 Task: In the Contact  ArianaAllen91@Outlook.com, Create email and send with subject: 'We're Thrilled to Welcome You ', and with mail content 'Hello,_x000D_
Welcome to a new era of excellence. Discover the tools and resources that will redefine your industry and set you on a path to greatness._x000D_
Thanks & Regards', attach the document: Project_plan.docx and insert image: visitingcard.jpg. Below Thanks & Regards, write snapchat and insert the URL: 'www.snapchat.com'. Mark checkbox to create task to follow up : In 2 weeks. Logged in from softage.1@softage.net
Action: Mouse moved to (111, 71)
Screenshot: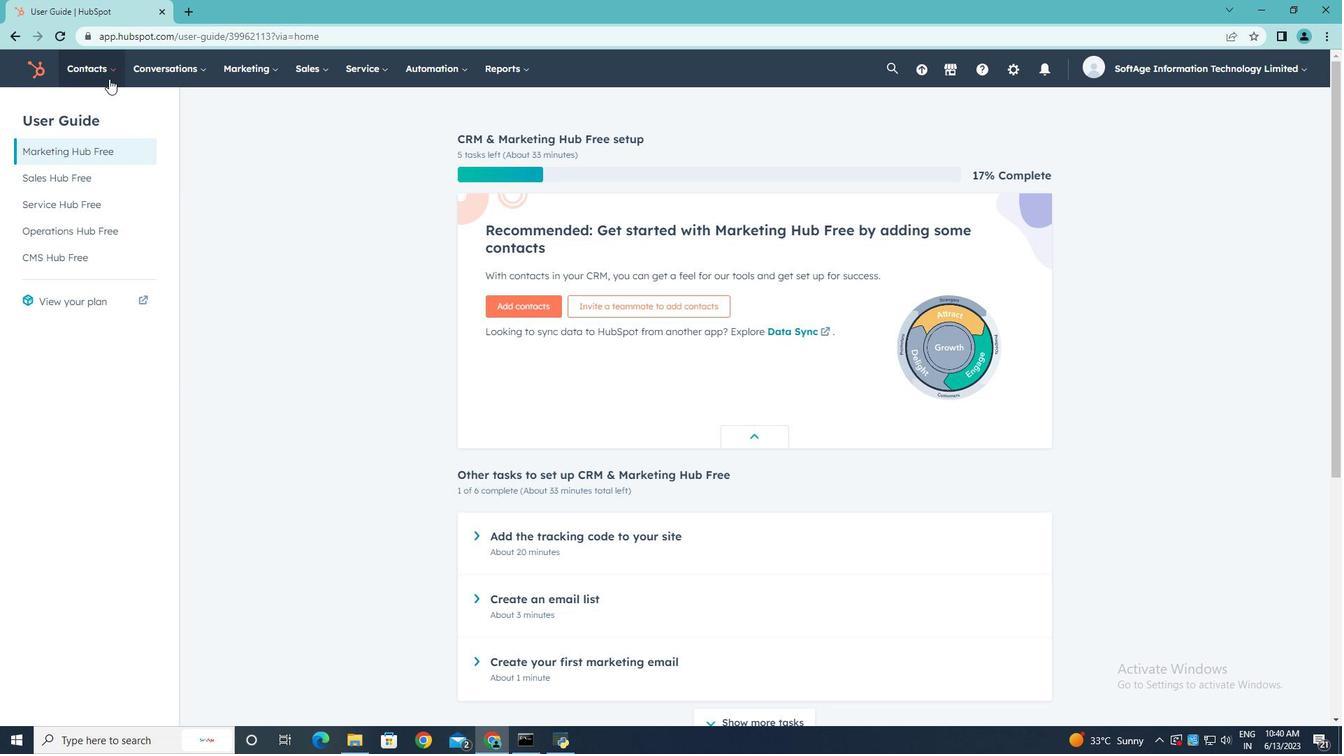 
Action: Mouse pressed left at (111, 71)
Screenshot: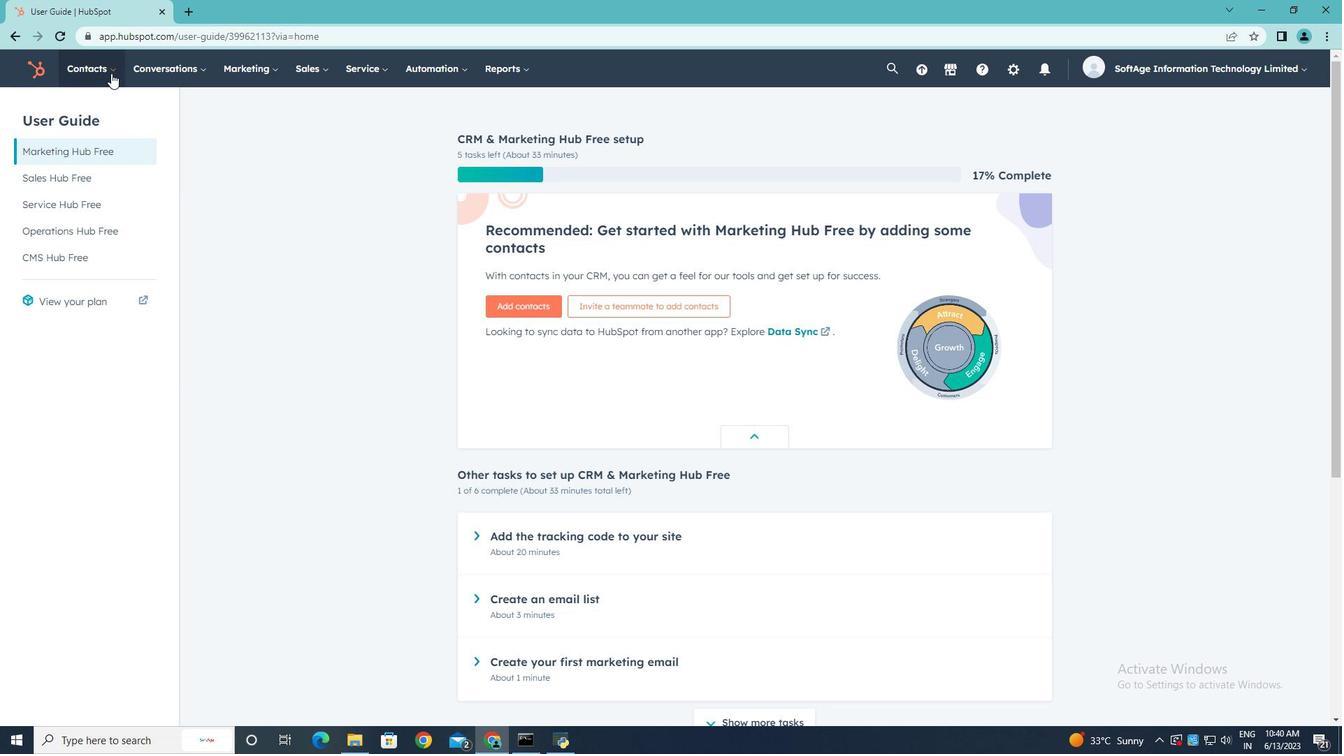 
Action: Mouse moved to (103, 106)
Screenshot: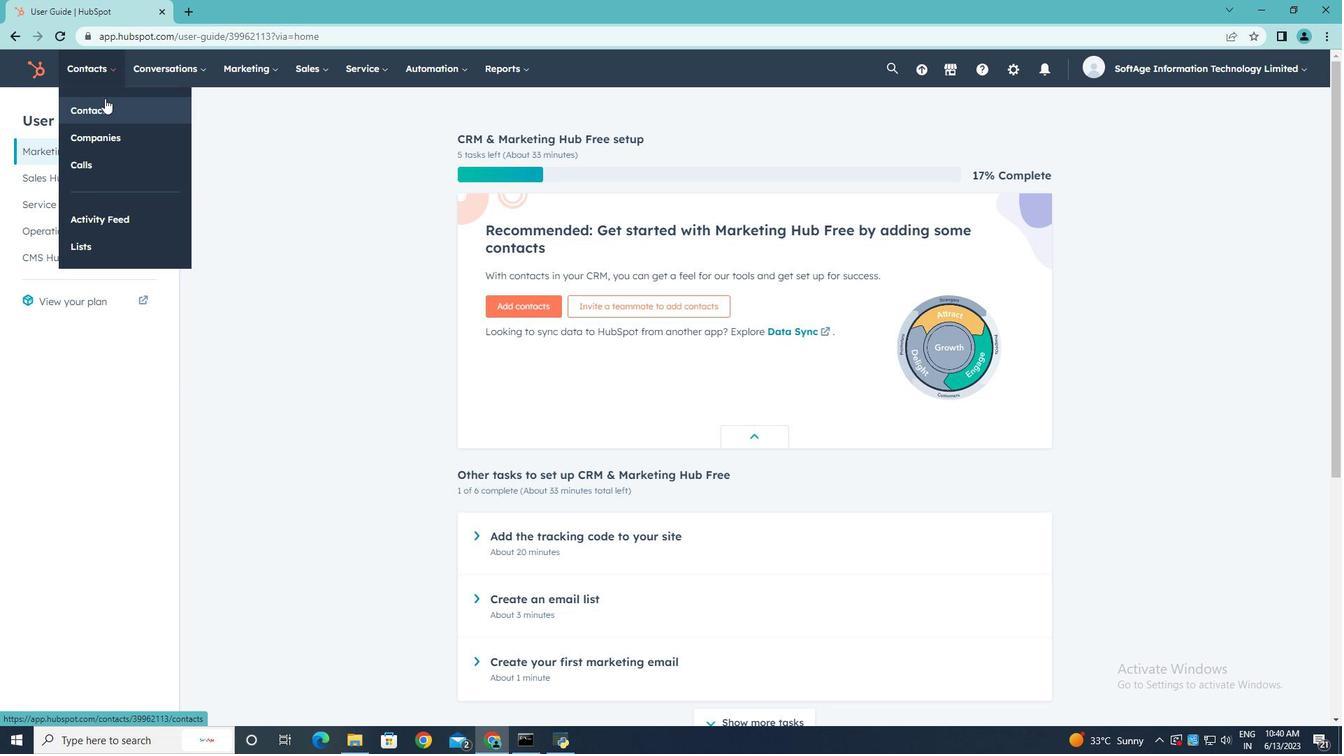 
Action: Mouse pressed left at (103, 106)
Screenshot: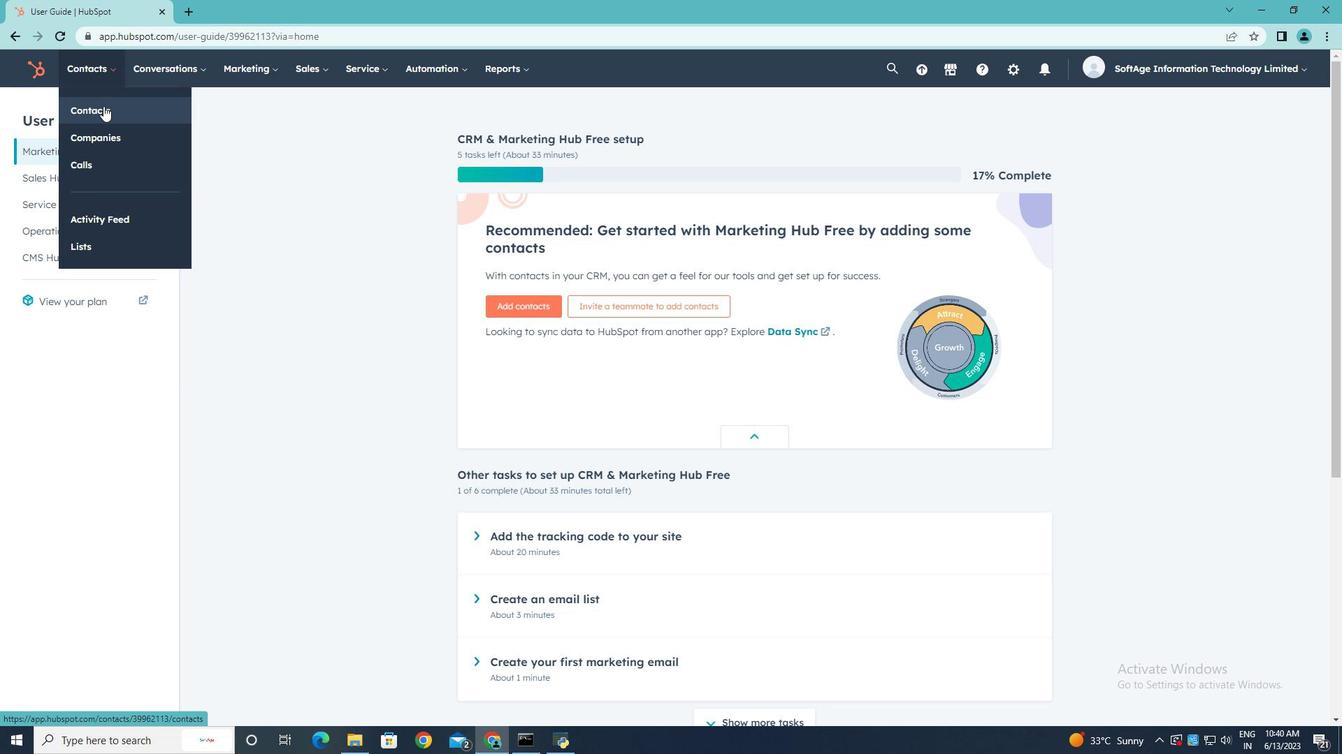 
Action: Mouse moved to (90, 225)
Screenshot: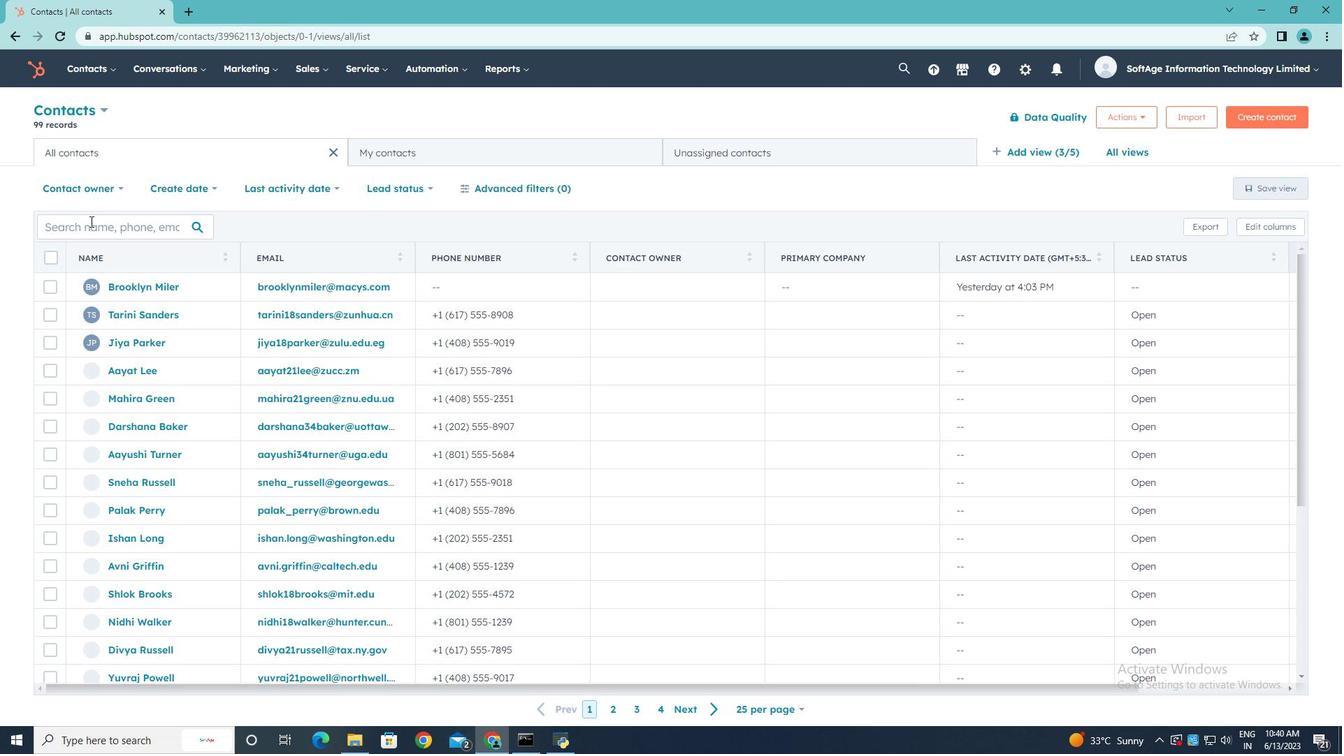 
Action: Mouse pressed left at (90, 225)
Screenshot: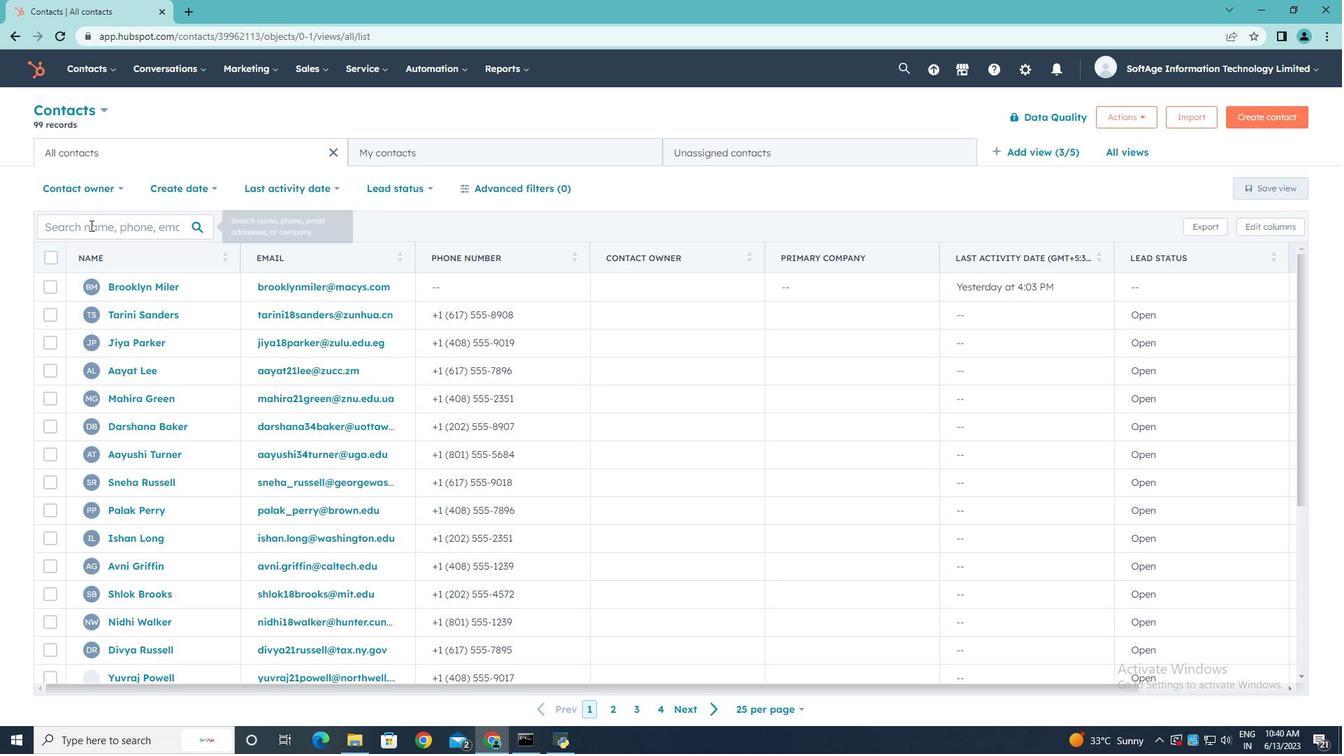 
Action: Key pressed <Key.shift>Ariana<Key.shift>Allen91<Key.shift>@<Key.shift>Outllok<Key.backspace>ok.com
Screenshot: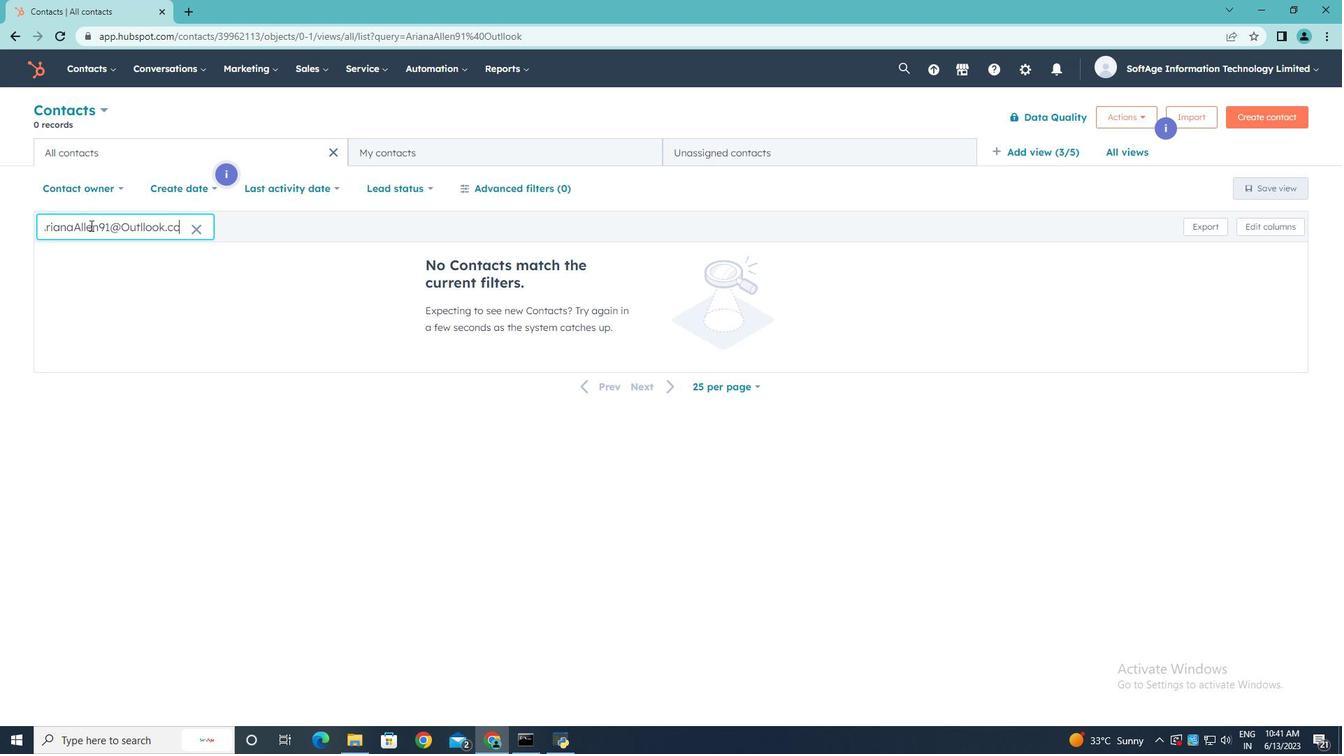 
Action: Mouse moved to (143, 206)
Screenshot: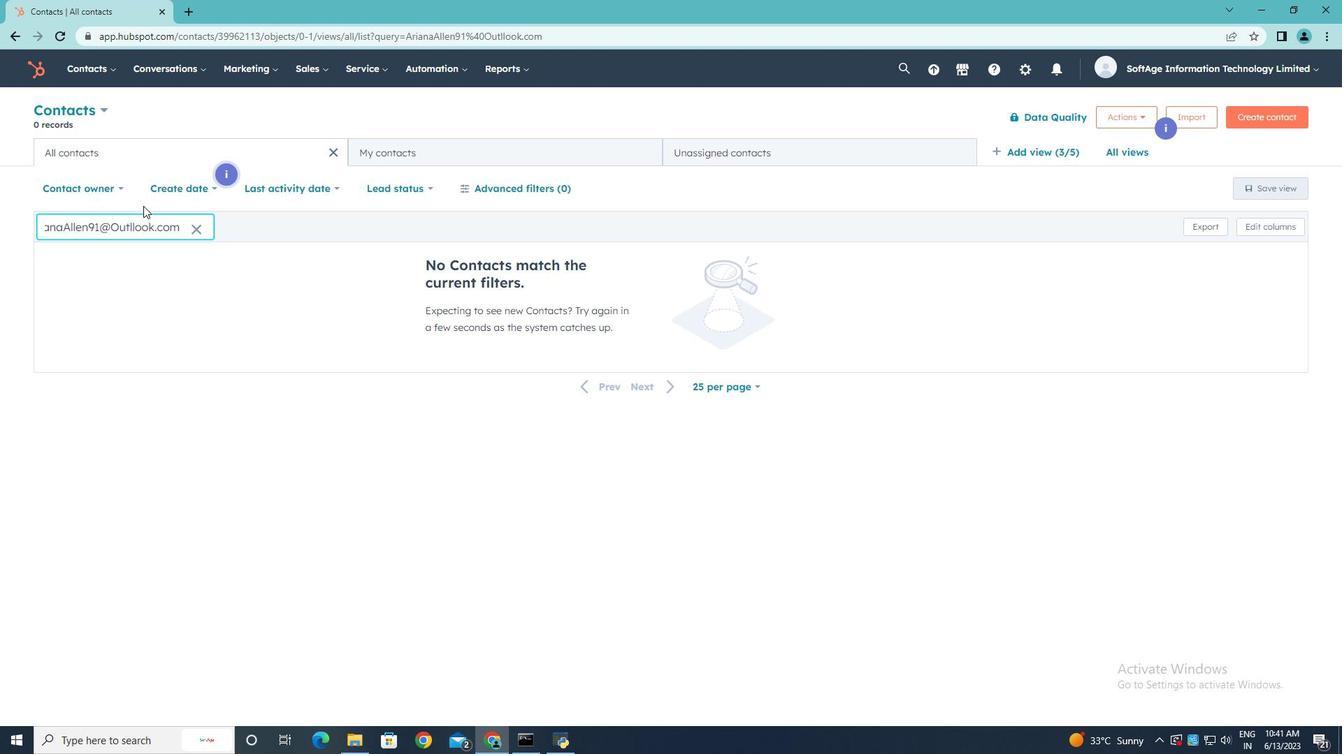 
Action: Key pressed <Key.backspace><Key.backspace><Key.backspace><Key.backspace><Key.backspace><Key.backspace><Key.backspace><Key.backspace>ook.com
Screenshot: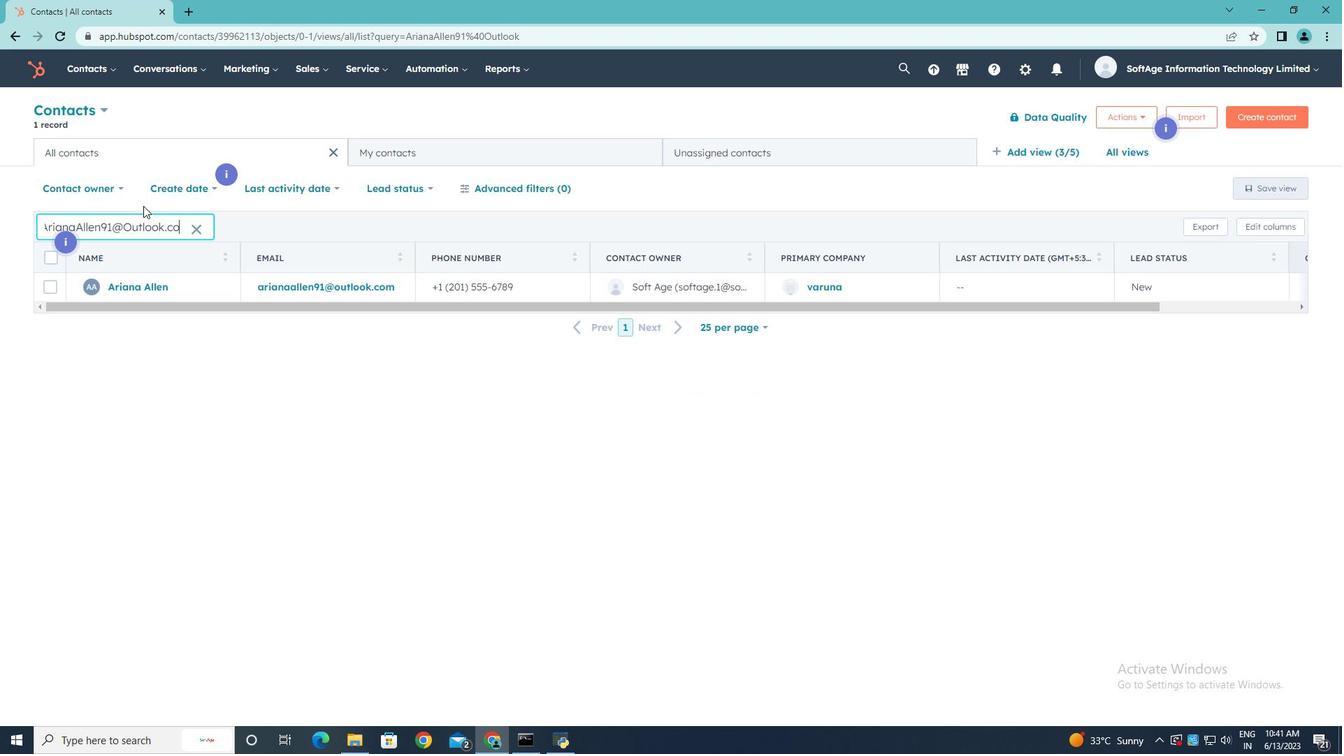 
Action: Mouse moved to (132, 289)
Screenshot: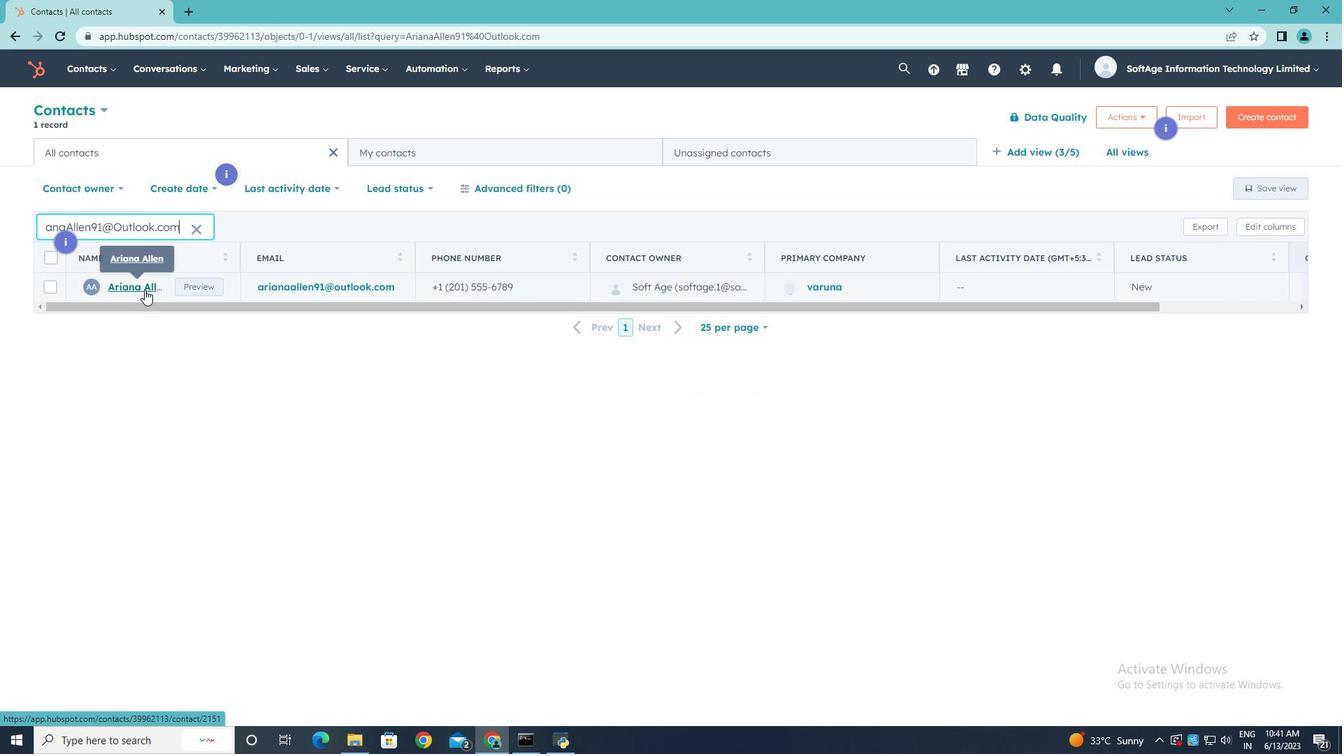 
Action: Mouse pressed left at (132, 289)
Screenshot: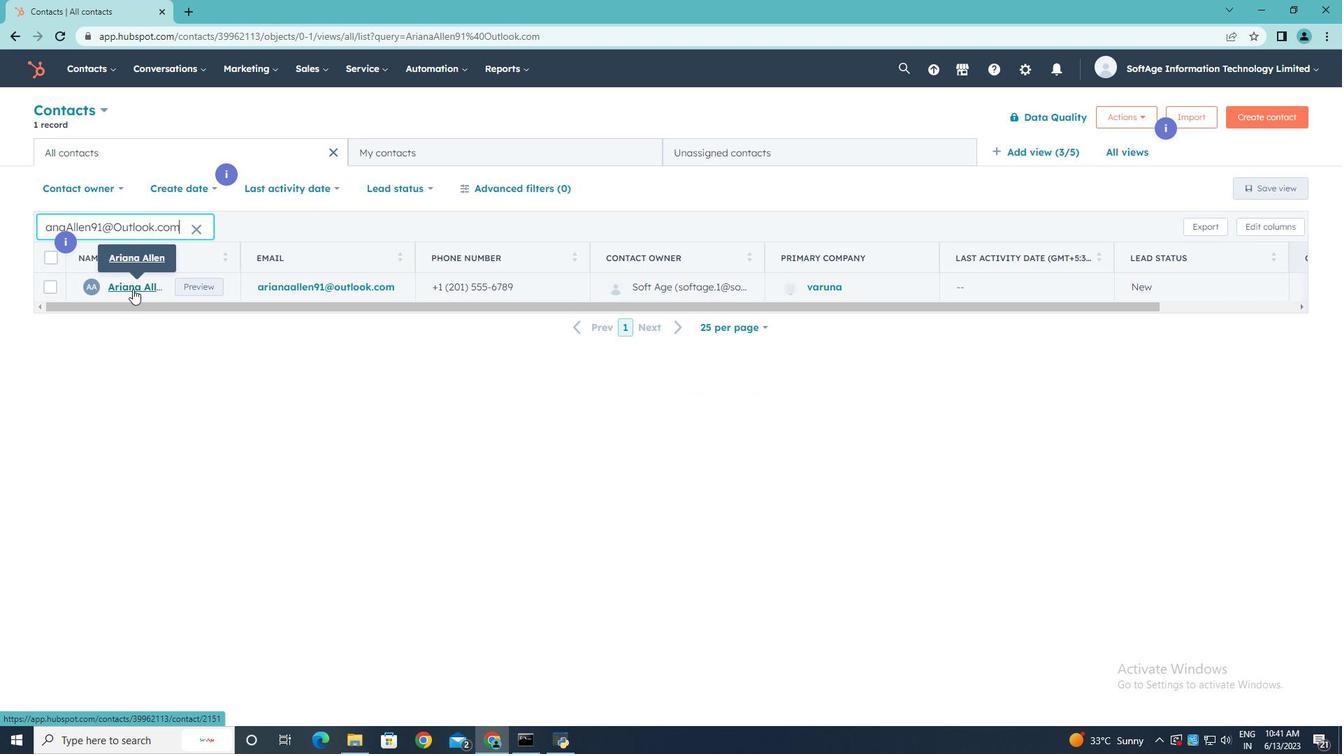 
Action: Mouse pressed left at (132, 289)
Screenshot: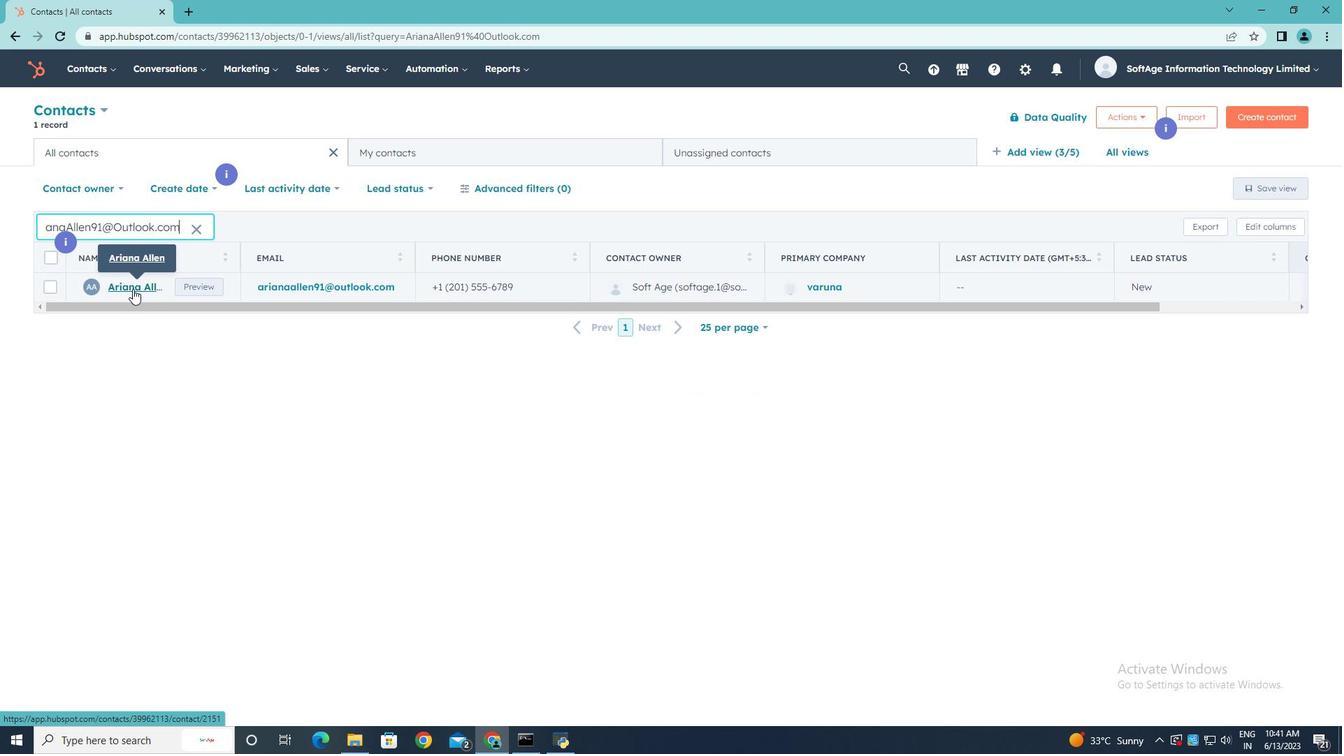 
Action: Mouse moved to (96, 234)
Screenshot: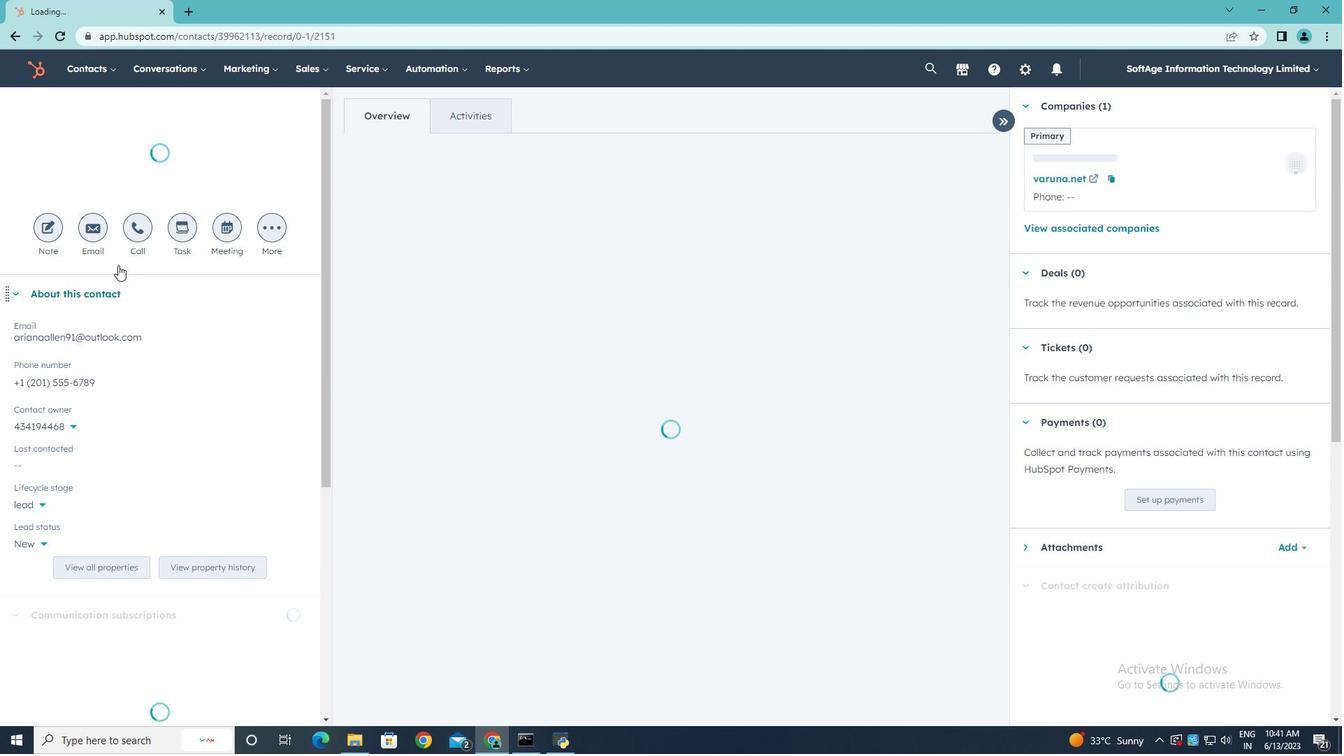 
Action: Mouse pressed left at (96, 234)
Screenshot: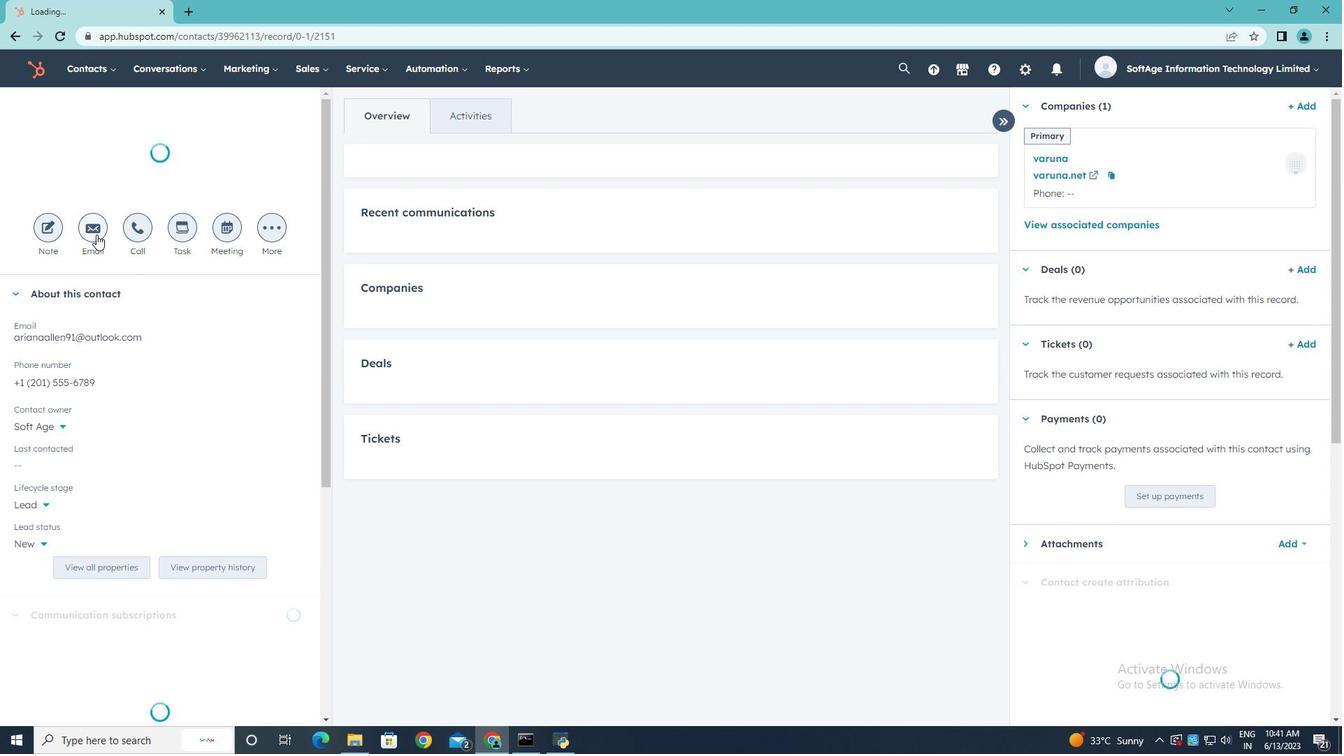 
Action: Mouse moved to (397, 308)
Screenshot: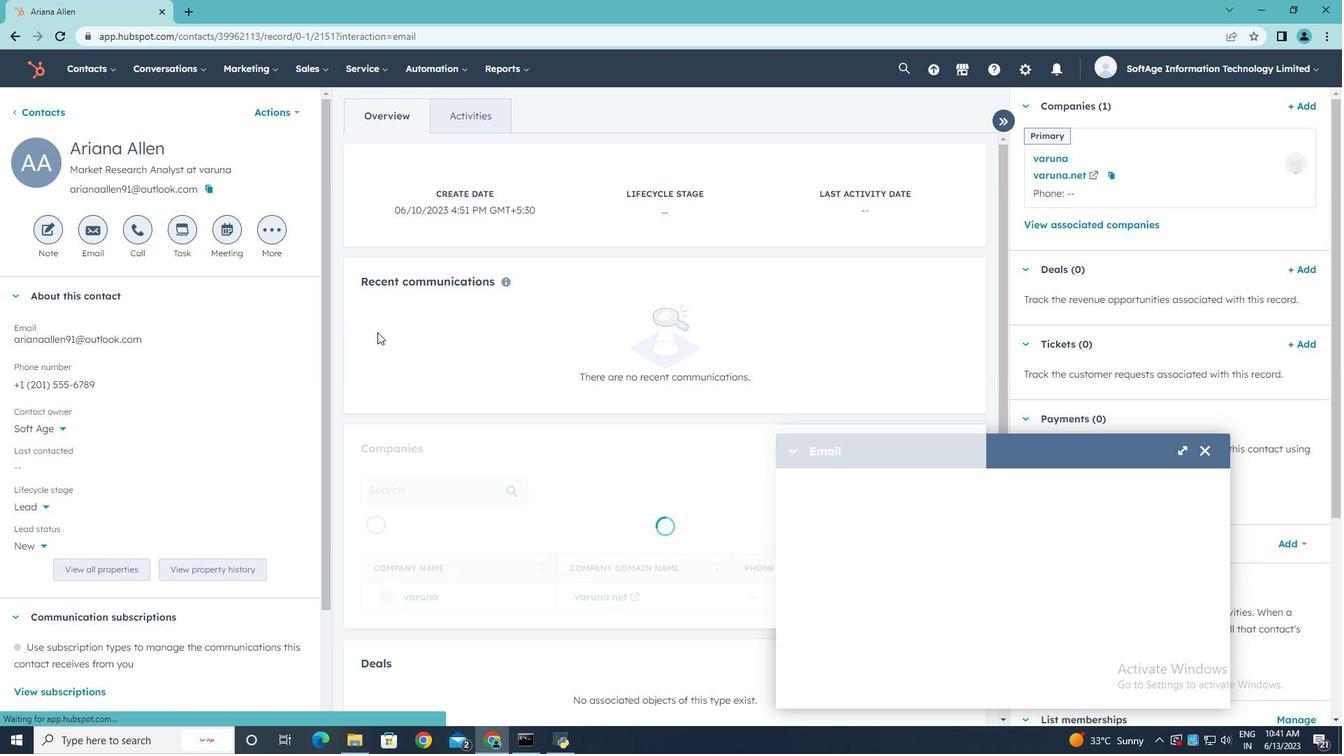 
Action: Key pressed <Key.shift>We're<Key.space><Key.shift><Key.shift><Key.shift><Key.shift><Key.shift><Key.shift><Key.shift><Key.shift><Key.shift><Key.shift><Key.shift><Key.shift>Thrilled<Key.space>to<Key.space><Key.shift>Welcome<Key.space><Key.shift><Key.shift>You
Screenshot: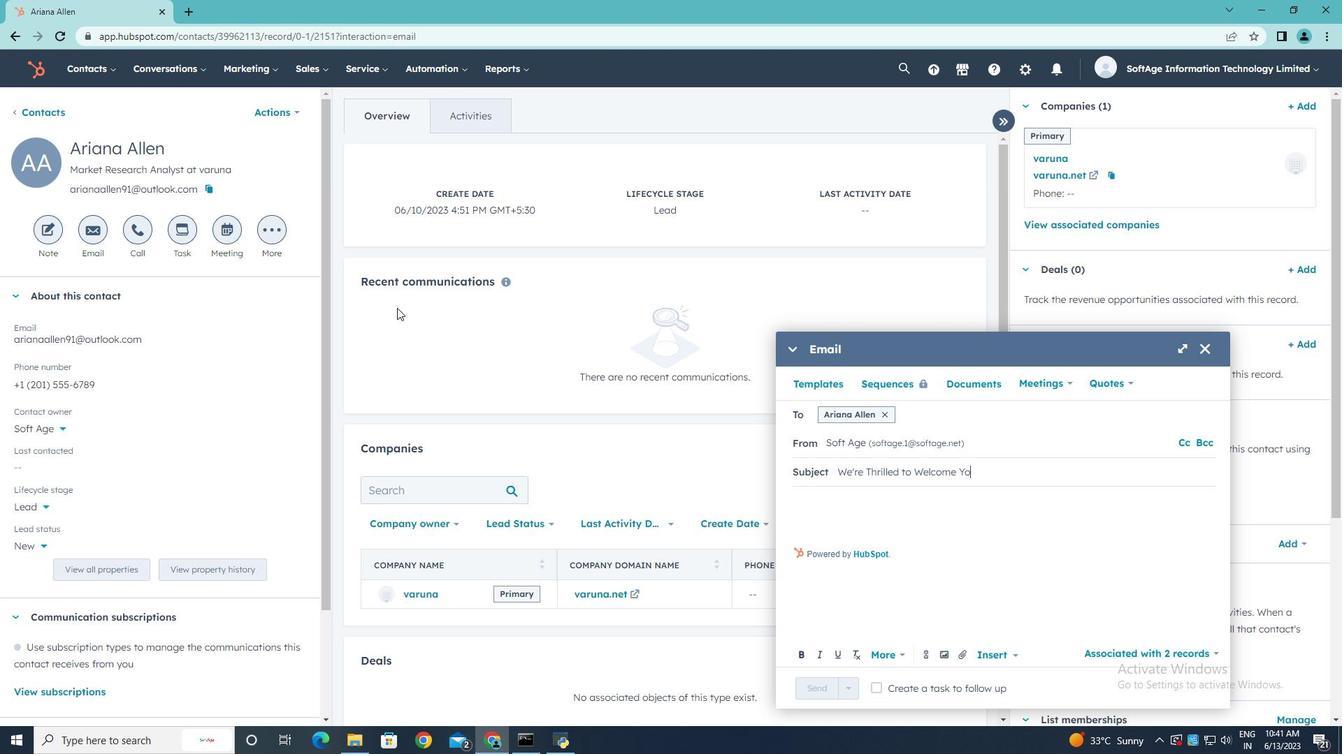 
Action: Mouse moved to (801, 503)
Screenshot: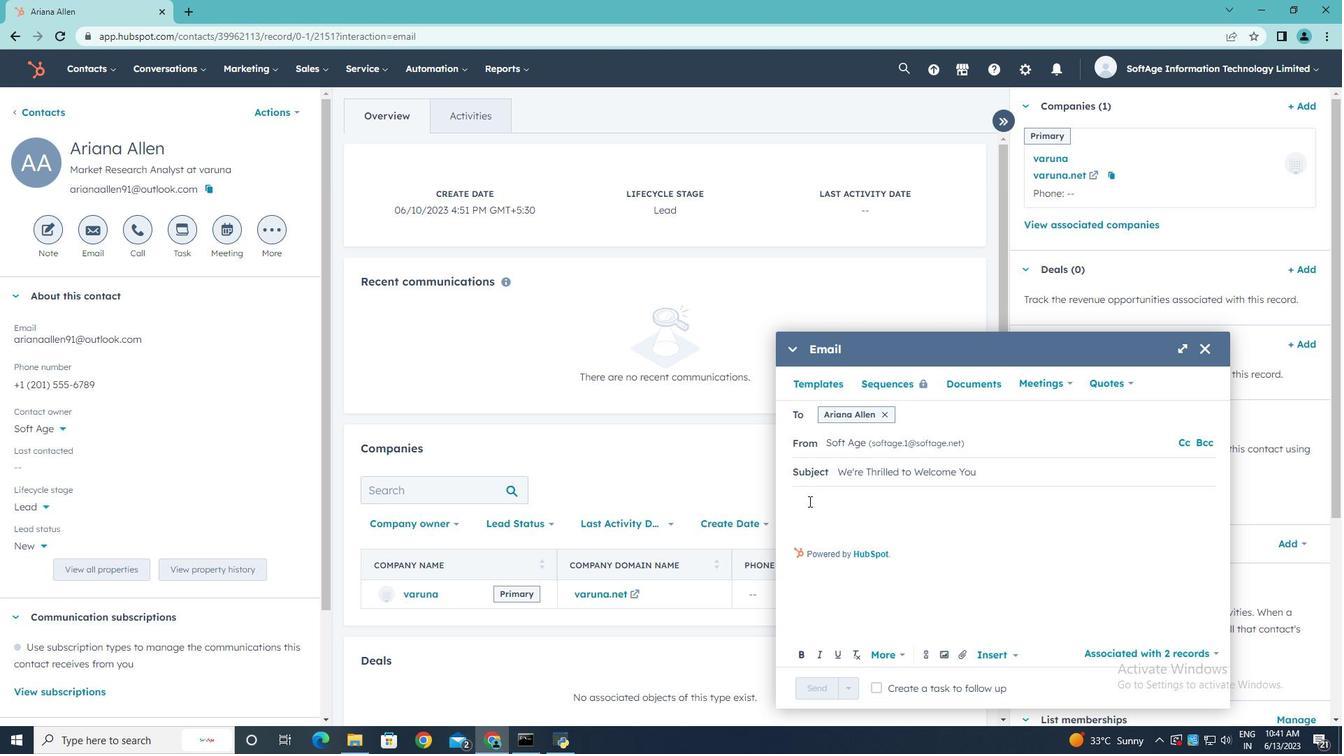 
Action: Mouse pressed left at (801, 503)
Screenshot: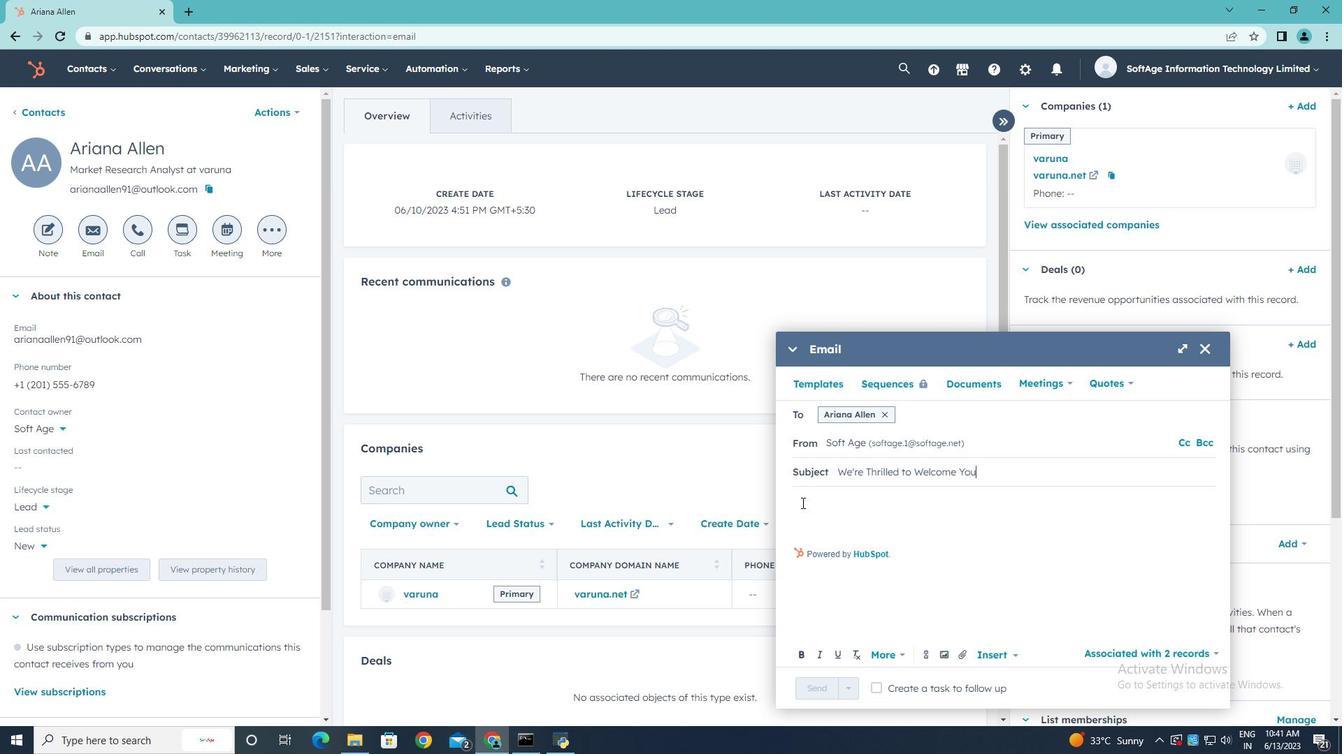 
Action: Mouse moved to (773, 365)
Screenshot: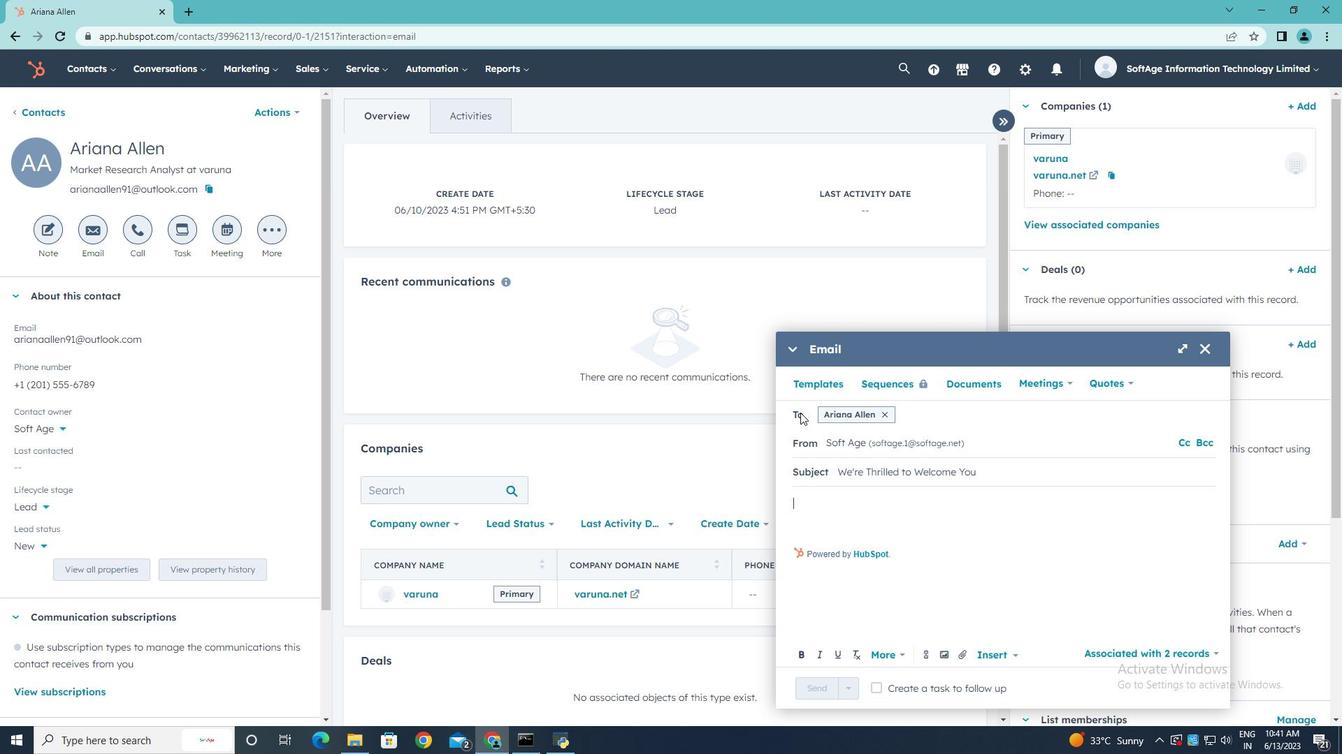 
Action: Key pressed <Key.shift>Hello
Screenshot: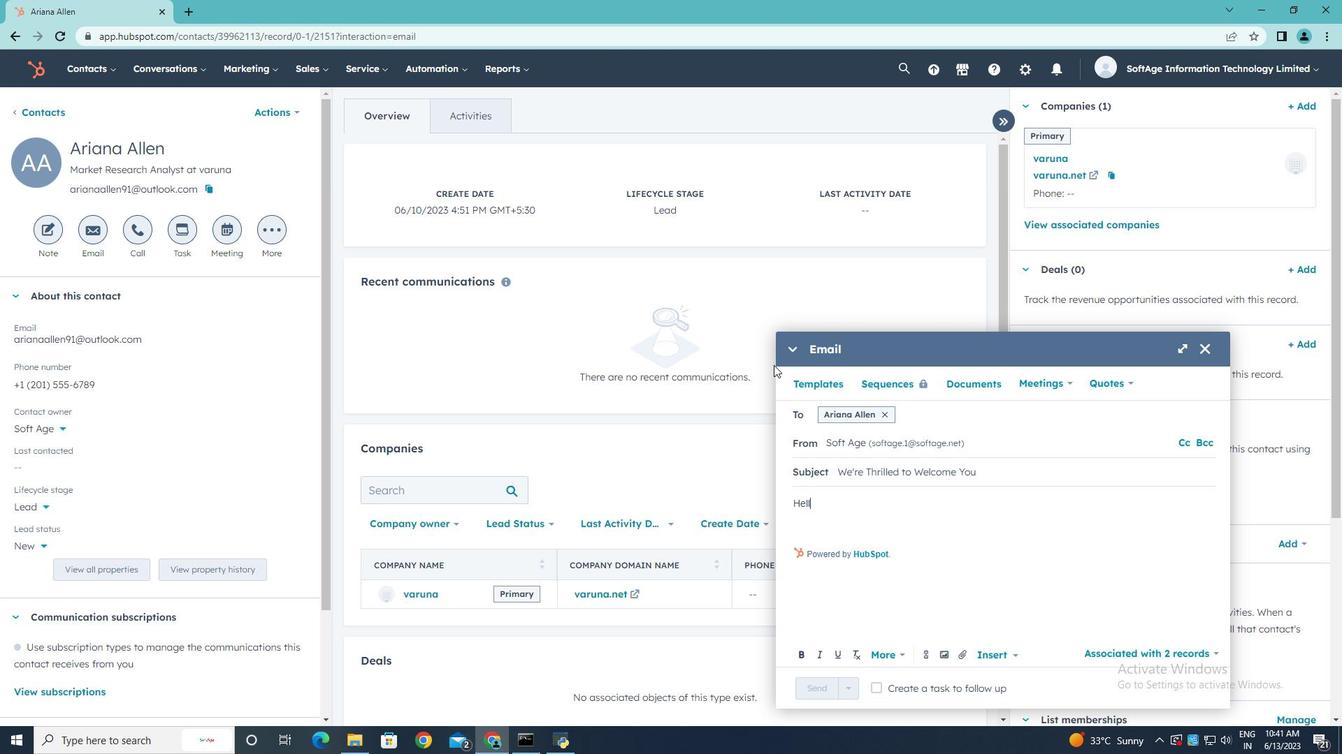 
Action: Mouse moved to (863, 358)
Screenshot: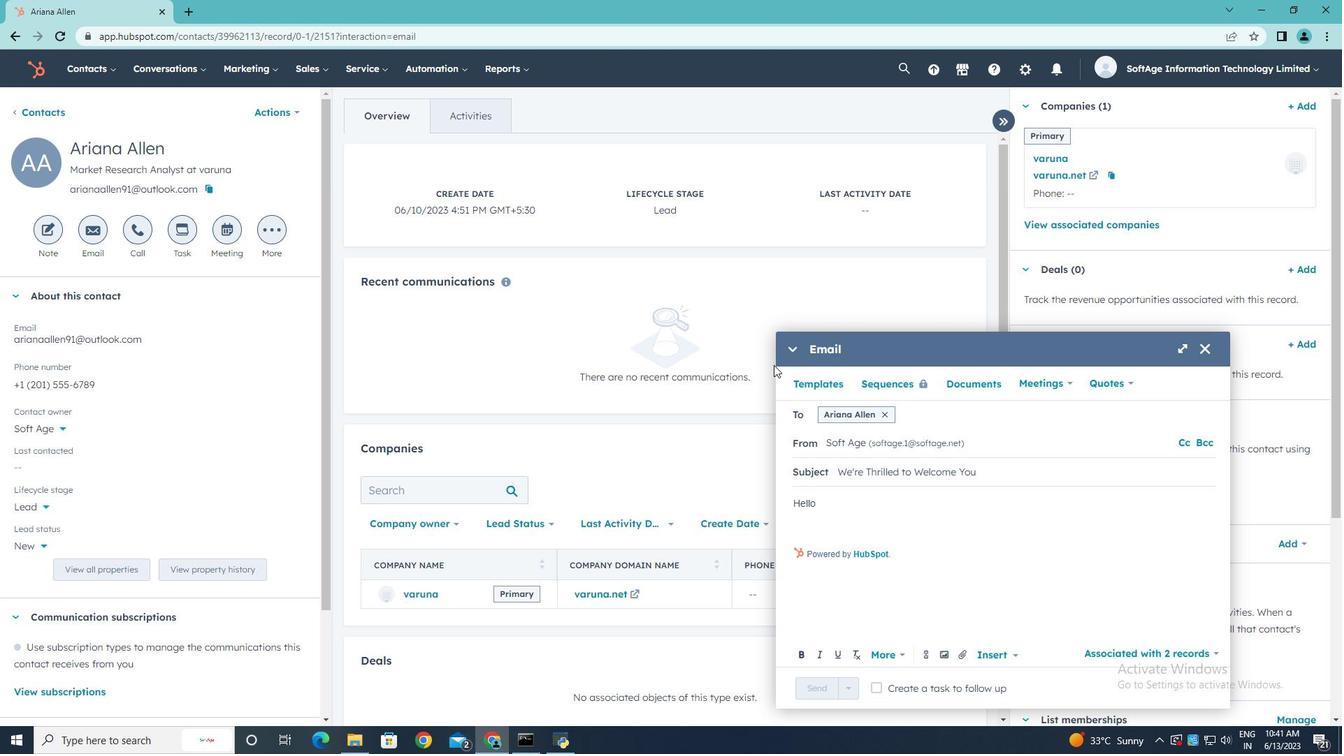 
Action: Key pressed ,
Screenshot: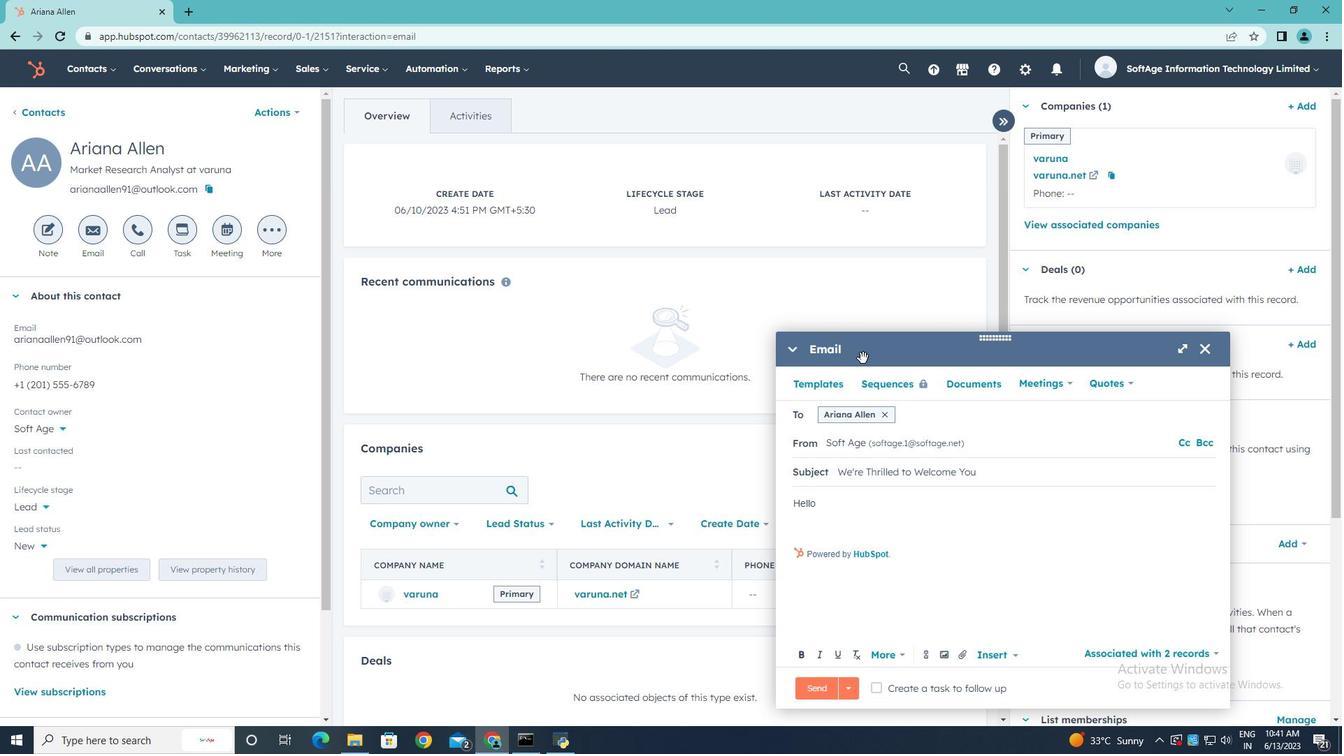 
Action: Mouse moved to (798, 521)
Screenshot: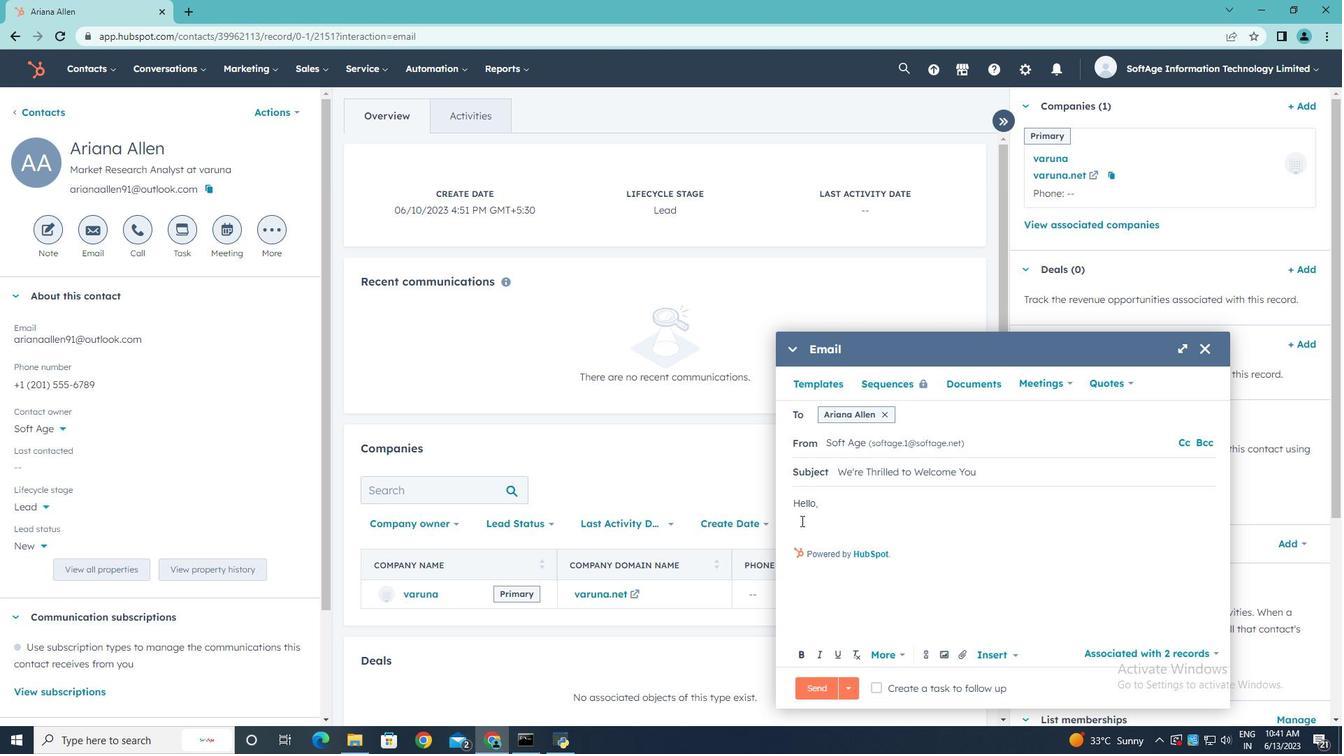 
Action: Mouse pressed left at (798, 521)
Screenshot: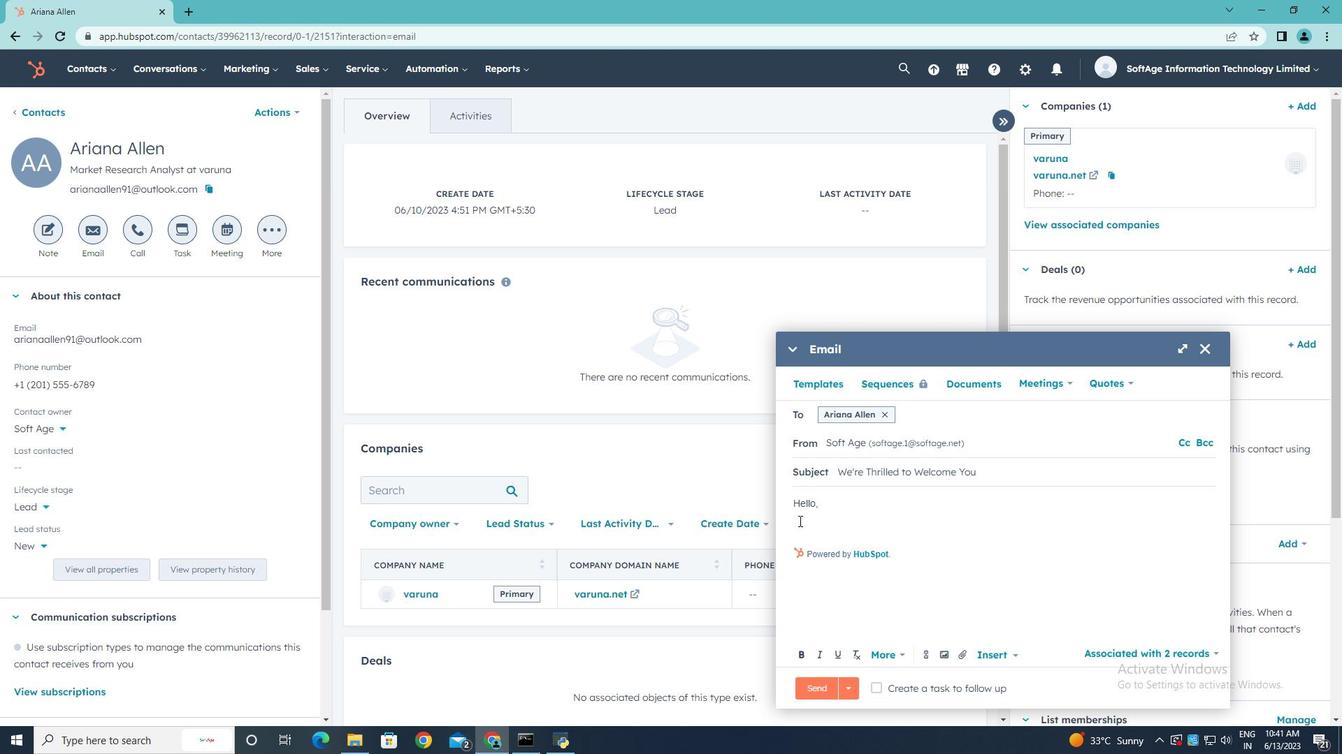 
Action: Mouse moved to (1029, 562)
Screenshot: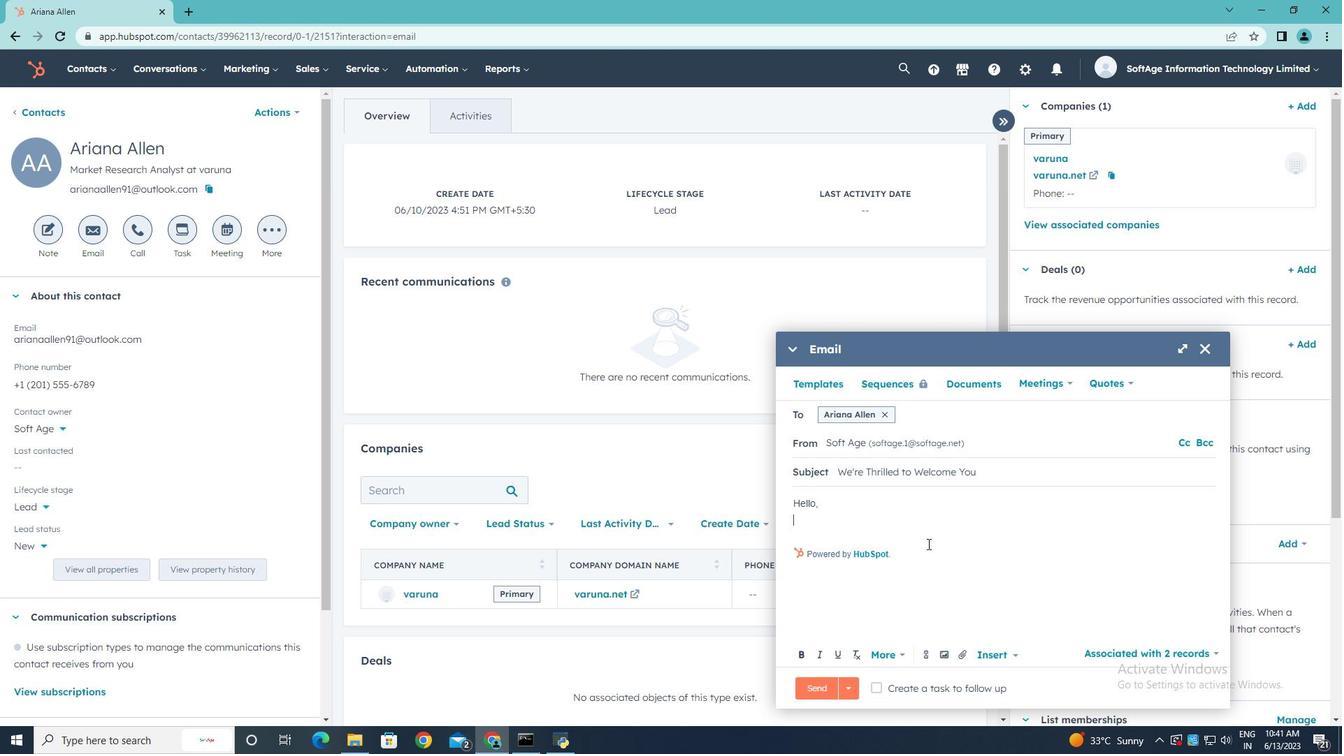 
Action: Key pressed <Key.shift>Welcome<Key.space>to<Key.space>a<Key.space>new<Key.space>ere<Key.space>of<Key.space>excellence.<Key.space><Key.shift>Discover<Key.space>the<Key.space>tools<Key.space>and<Key.space>resources<Key.space>that<Key.space>will<Key.space>redefo<Key.backspace>ine<Key.space>t<Key.backspace>your<Key.space>industry<Key.space>and<Key.space>set<Key.space>yoy<Key.backspace>u<Key.space>on<Key.space>a<Key.space>path<Key.space><Key.shift>to<Key.space>gree<Key.backspace><Key.backspace>eatness.
Screenshot: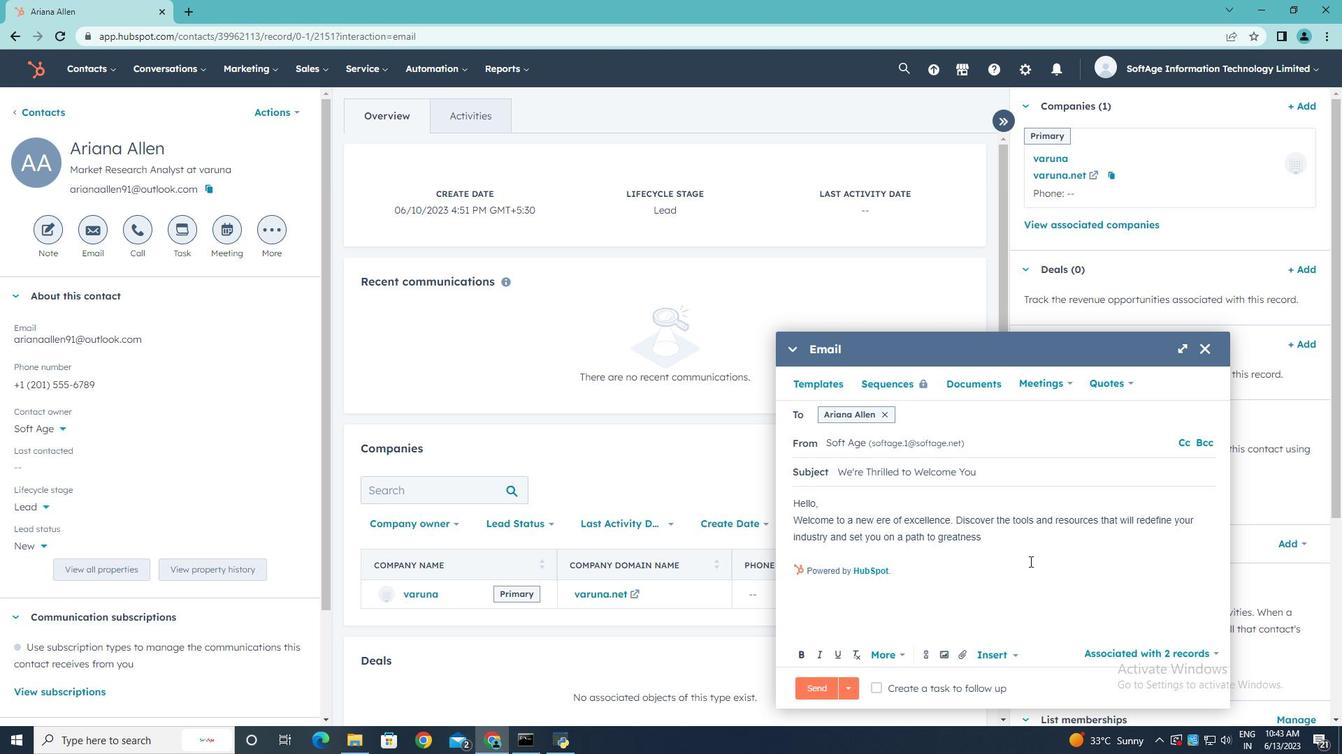 
Action: Mouse moved to (798, 557)
Screenshot: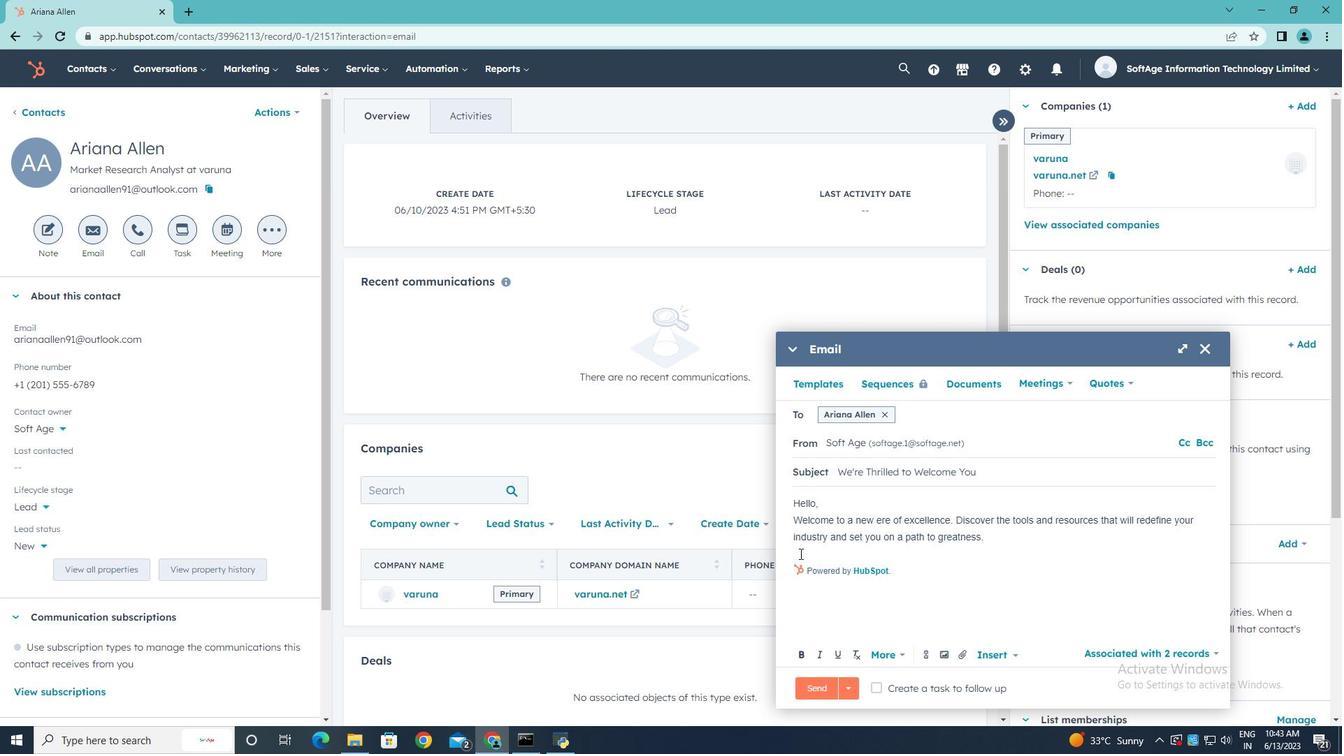 
Action: Mouse pressed left at (798, 557)
Screenshot: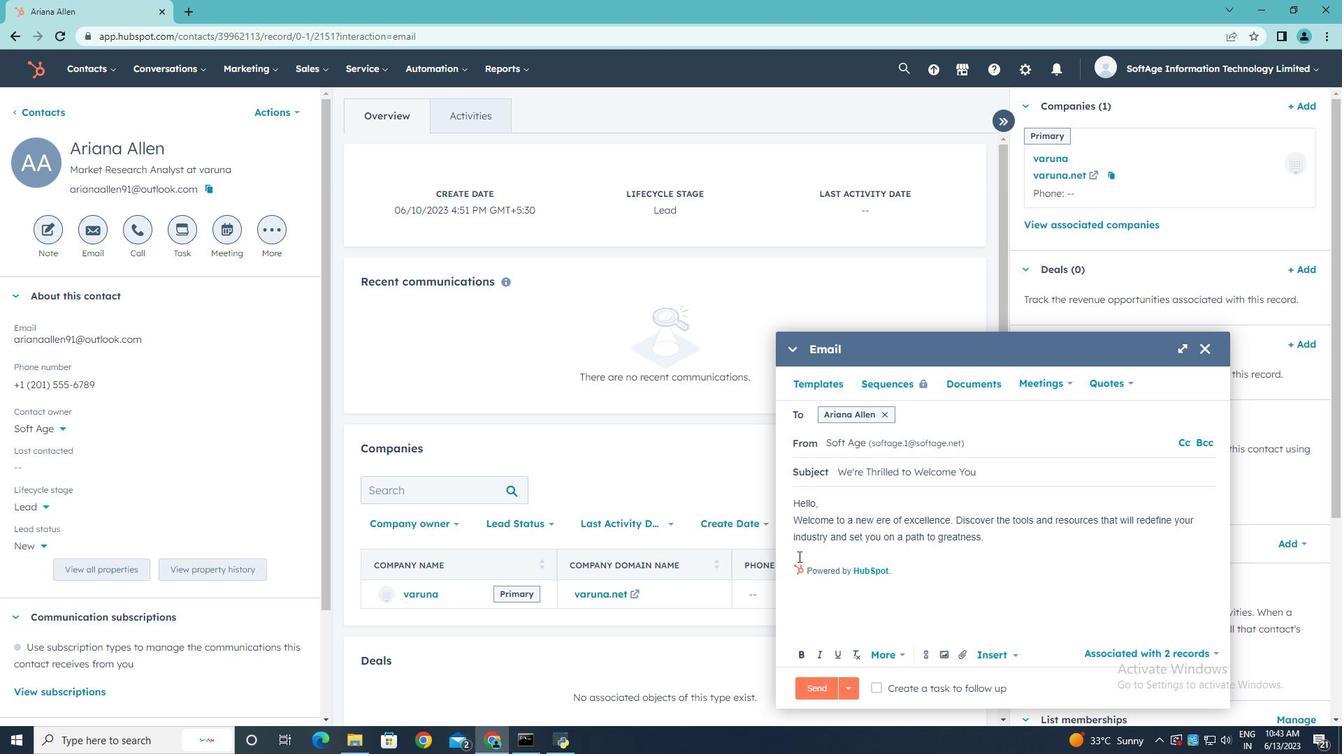 
Action: Key pressed <Key.enter><Key.shift>Thanks<Key.space><Key.shift><Key.shift><Key.shift><Key.shift><Key.shift><Key.shift><Key.shift><Key.shift><Key.shift><Key.shift><Key.shift><Key.shift><Key.shift><Key.shift><Key.shift><Key.shift><Key.shift><Key.shift><Key.shift><Key.shift><Key.shift><Key.shift><Key.shift><Key.shift><Key.shift><Key.shift><Key.shift><Key.shift><Key.shift><Key.shift><Key.shift><Key.shift><Key.shift>&<Key.space><Key.shift><Key.shift><Key.shift><Key.shift><Key.shift><Key.shift><Key.shift><Key.shift><Key.shift><Key.shift><Key.shift><Key.shift><Key.shift><Key.shift>Regards,
Screenshot: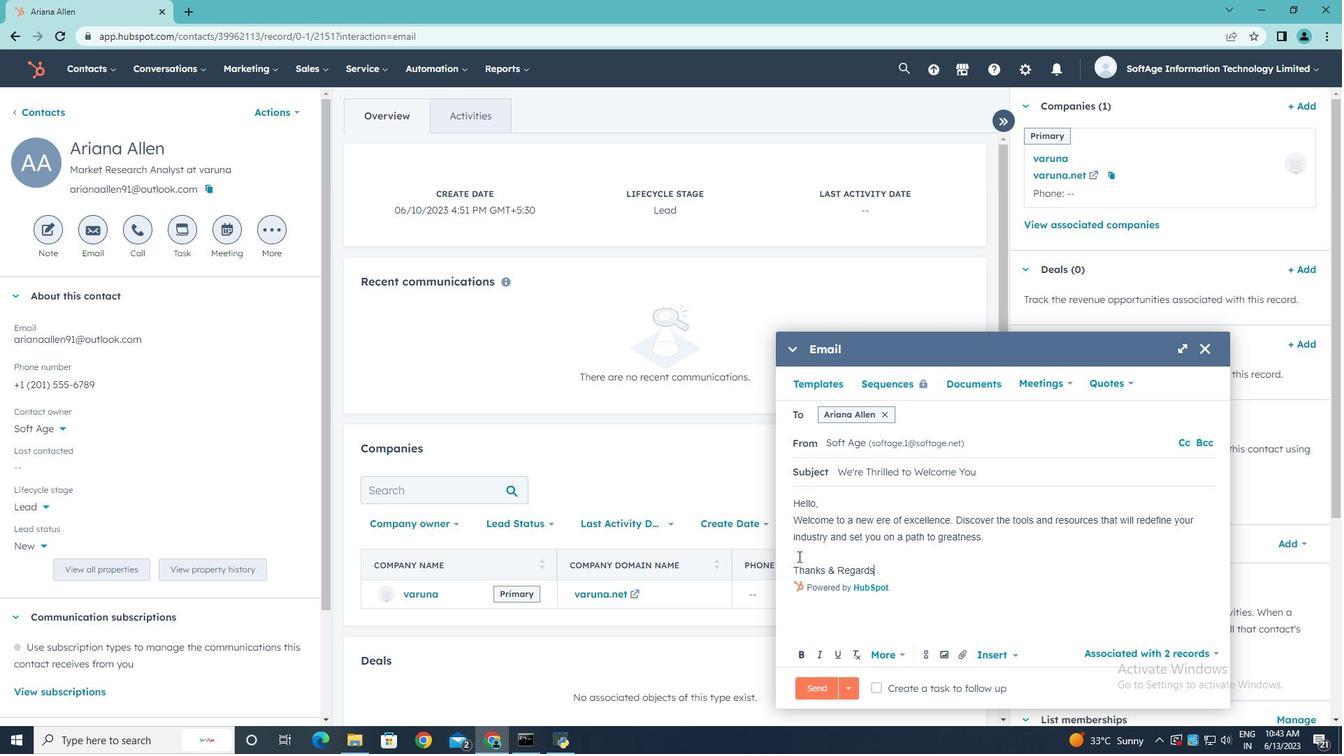 
Action: Mouse moved to (959, 652)
Screenshot: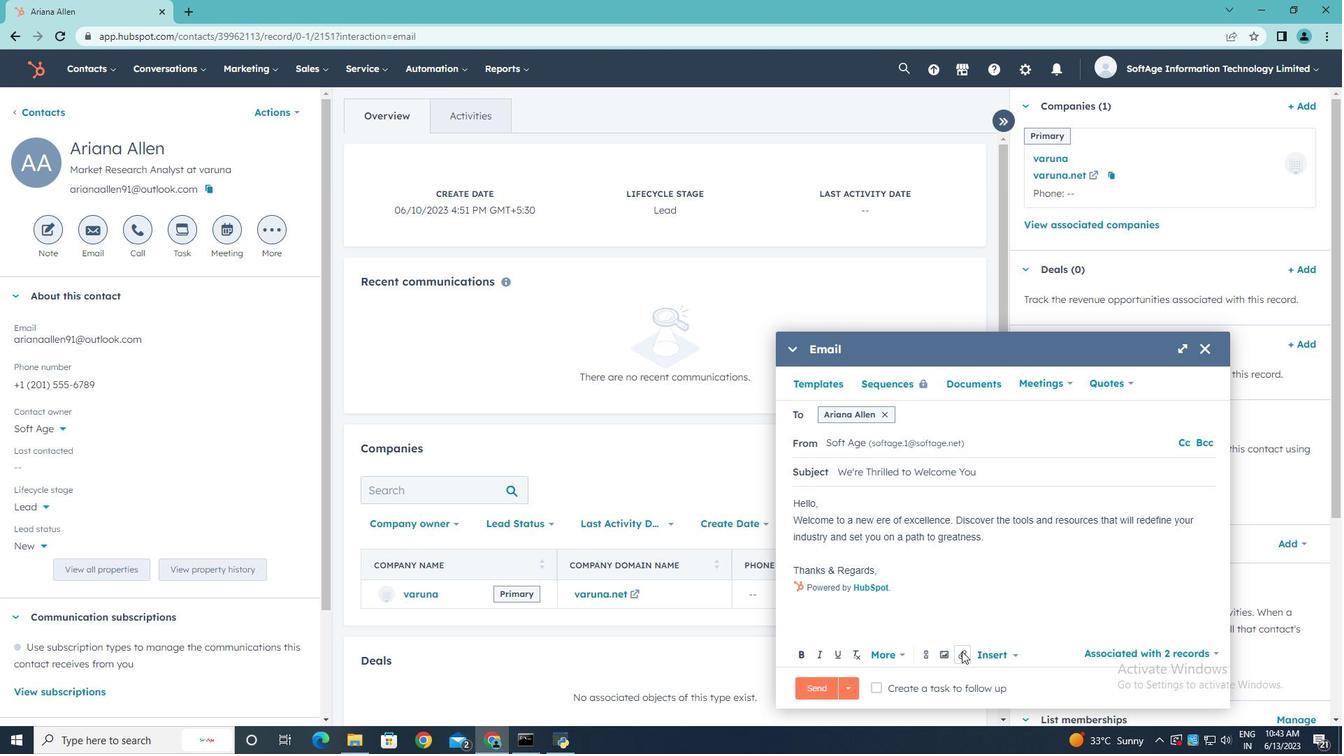 
Action: Mouse pressed left at (959, 652)
Screenshot: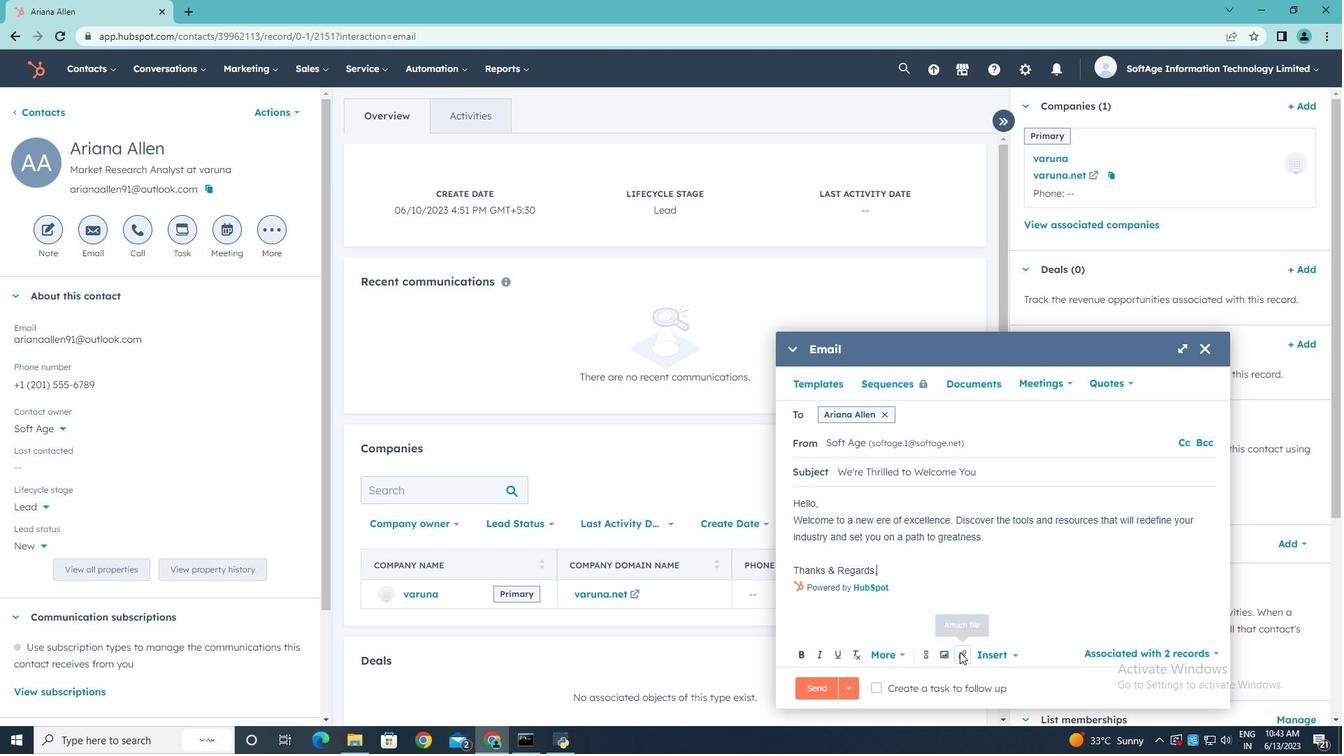 
Action: Mouse moved to (984, 619)
Screenshot: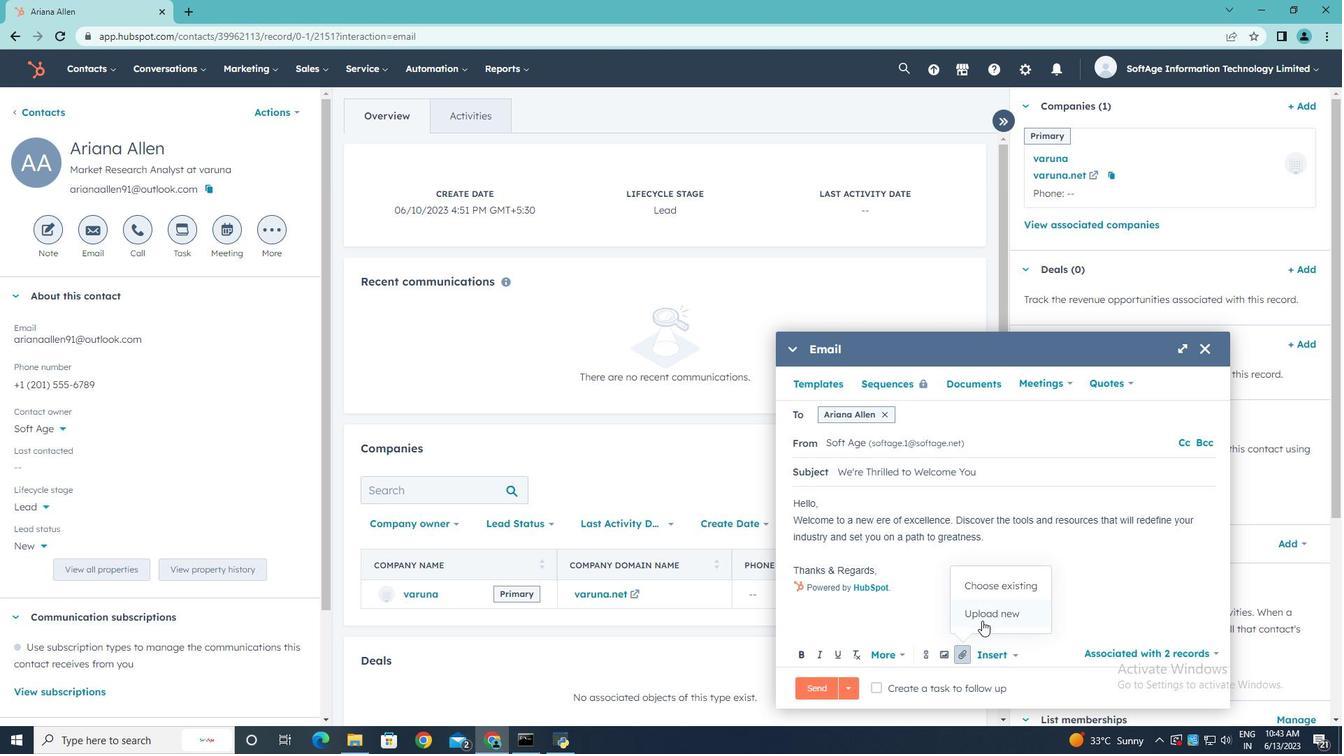 
Action: Mouse pressed left at (984, 619)
Screenshot: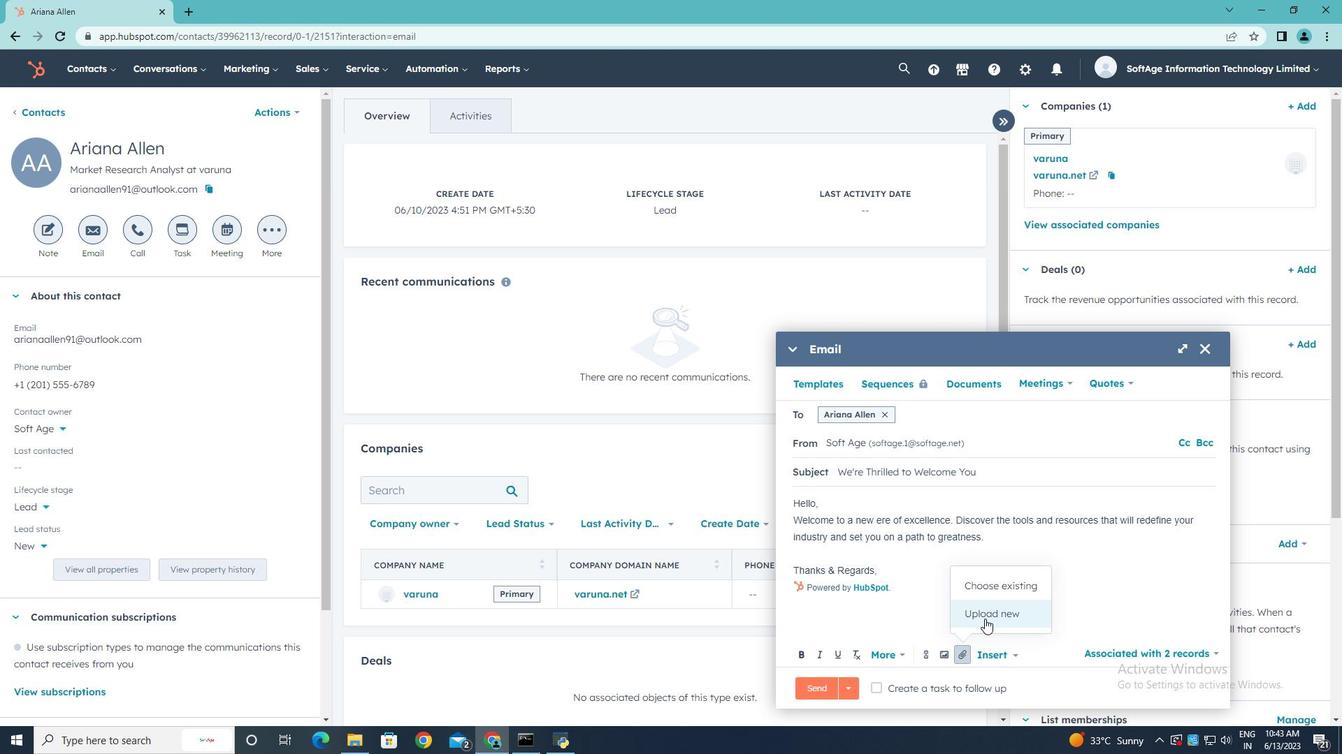 
Action: Mouse moved to (256, 139)
Screenshot: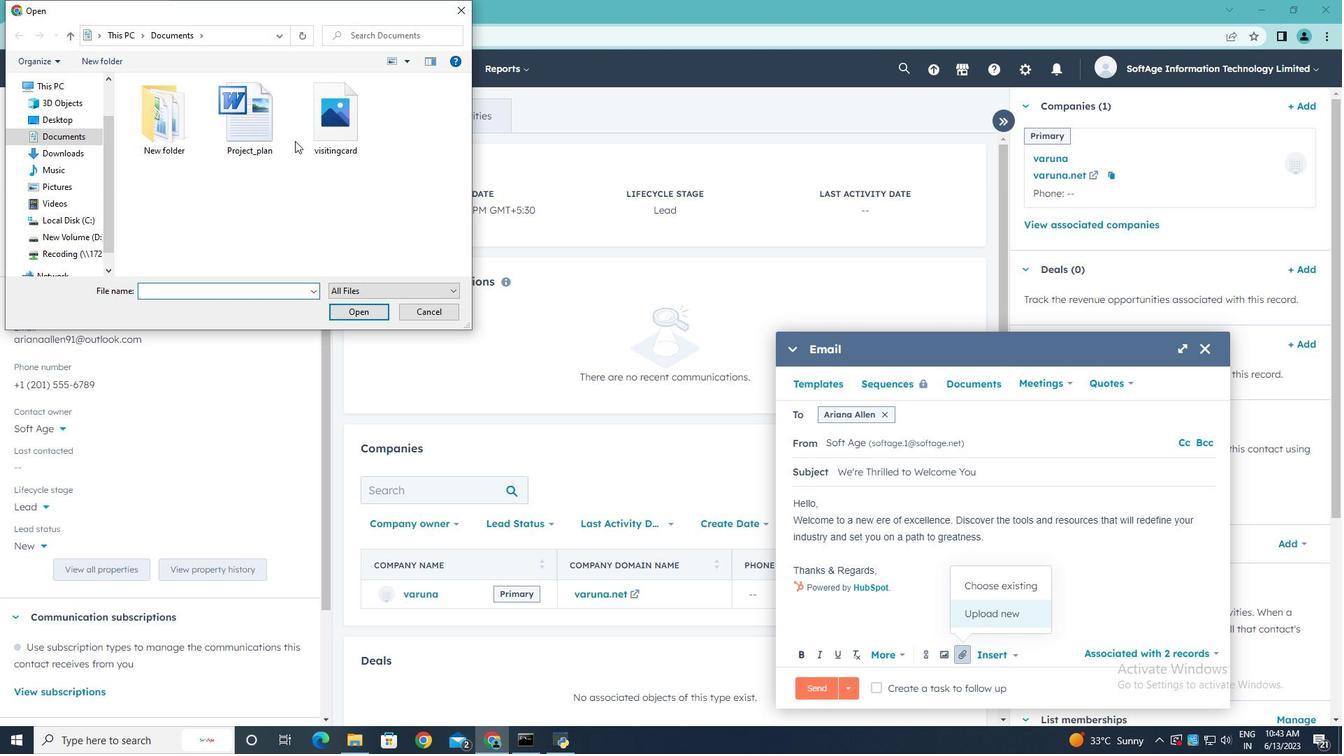 
Action: Mouse pressed left at (256, 139)
Screenshot: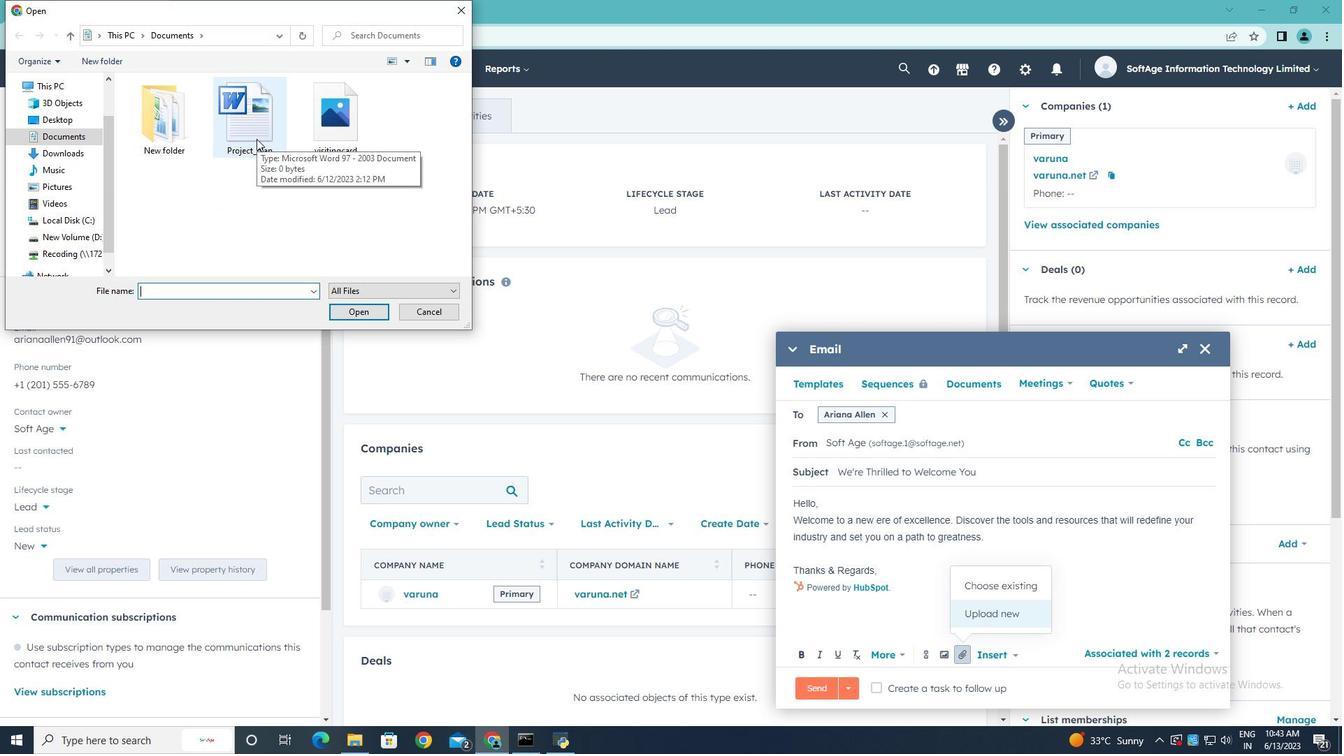 
Action: Mouse moved to (363, 310)
Screenshot: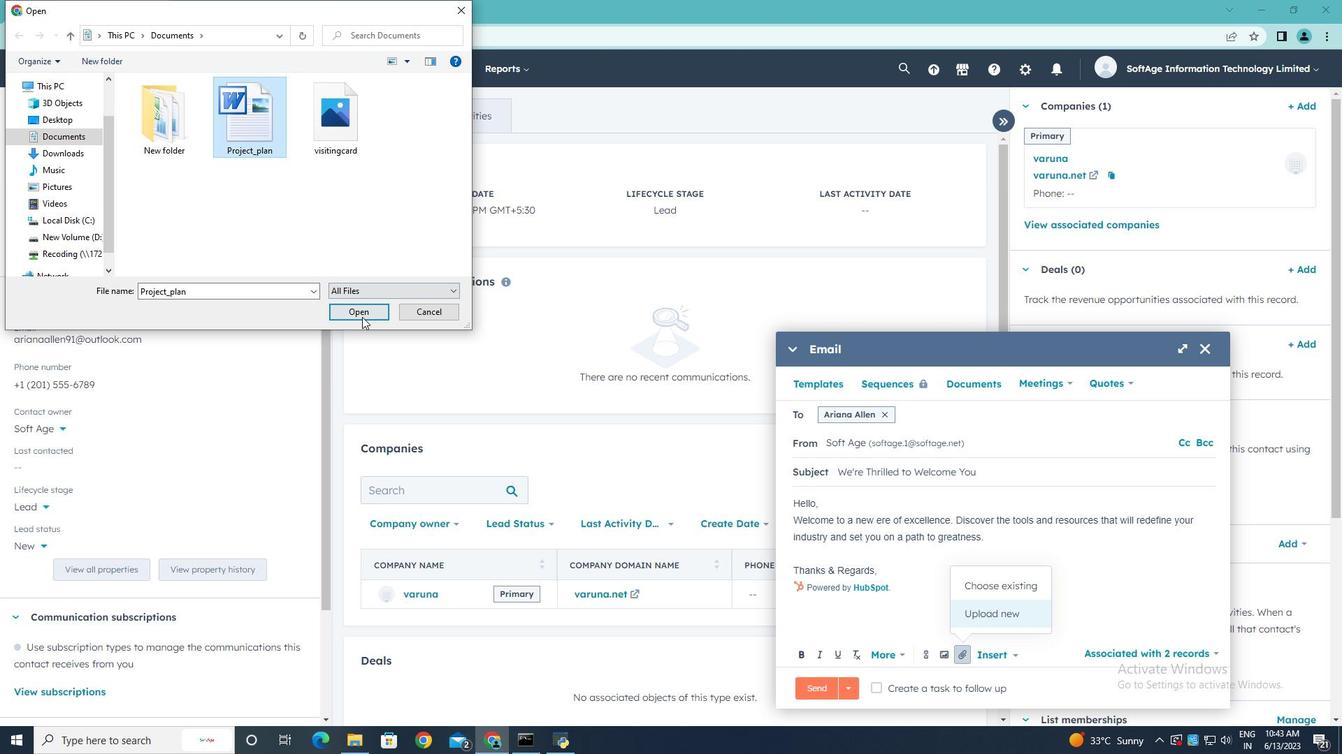 
Action: Mouse pressed left at (363, 310)
Screenshot: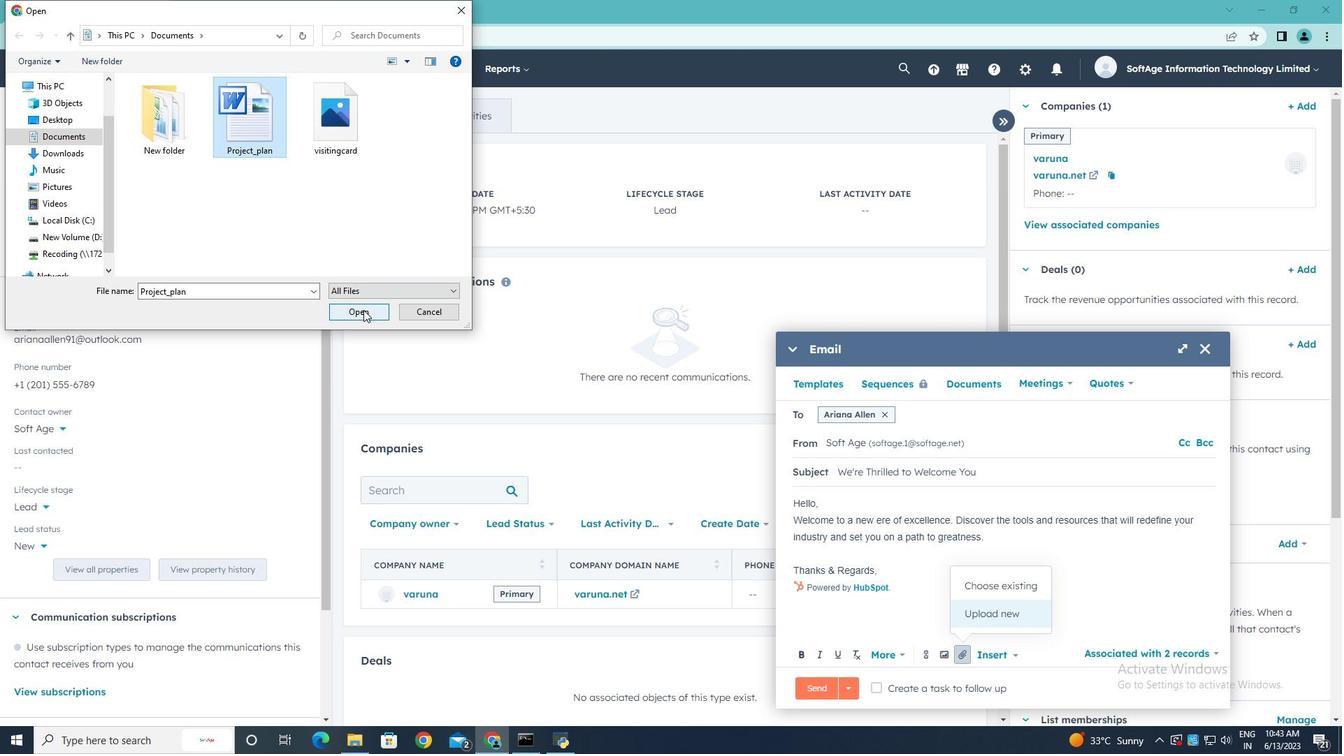 
Action: Mouse moved to (961, 619)
Screenshot: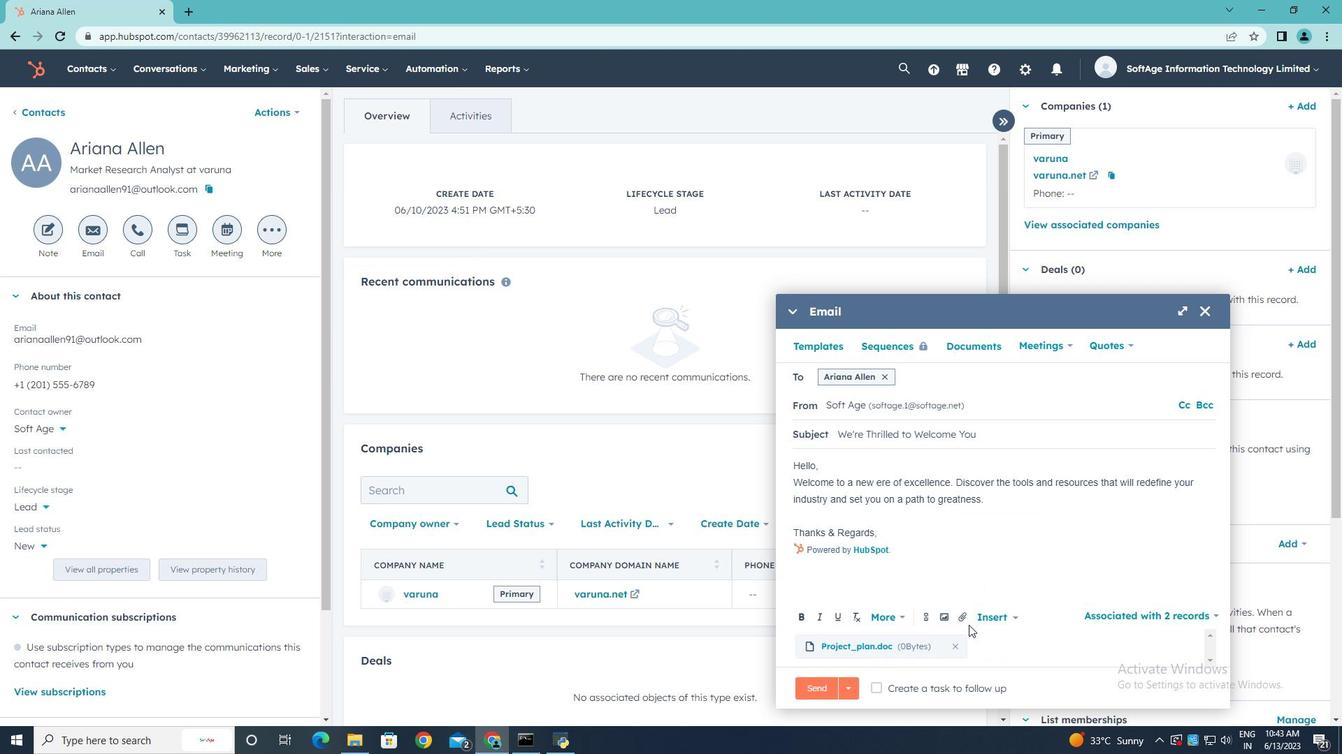 
Action: Mouse pressed left at (961, 619)
Screenshot: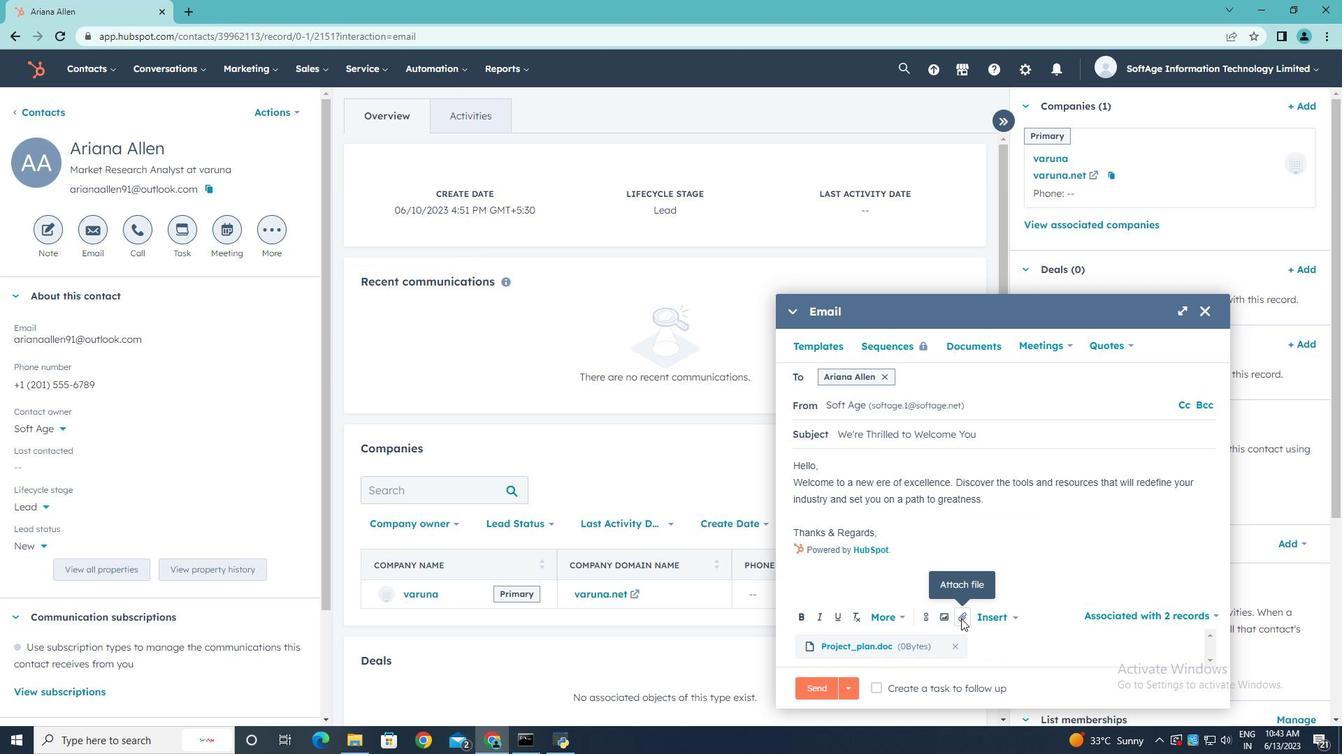 
Action: Mouse moved to (996, 578)
Screenshot: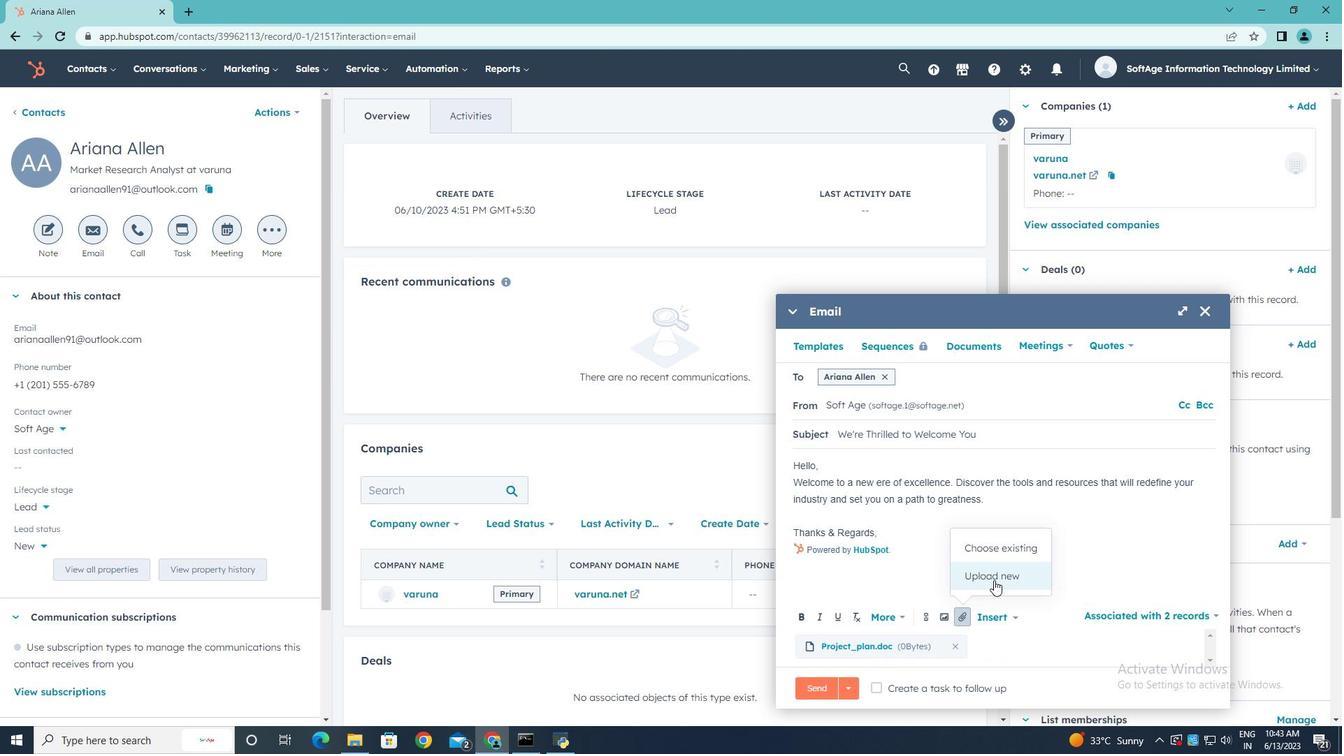 
Action: Mouse pressed left at (996, 578)
Screenshot: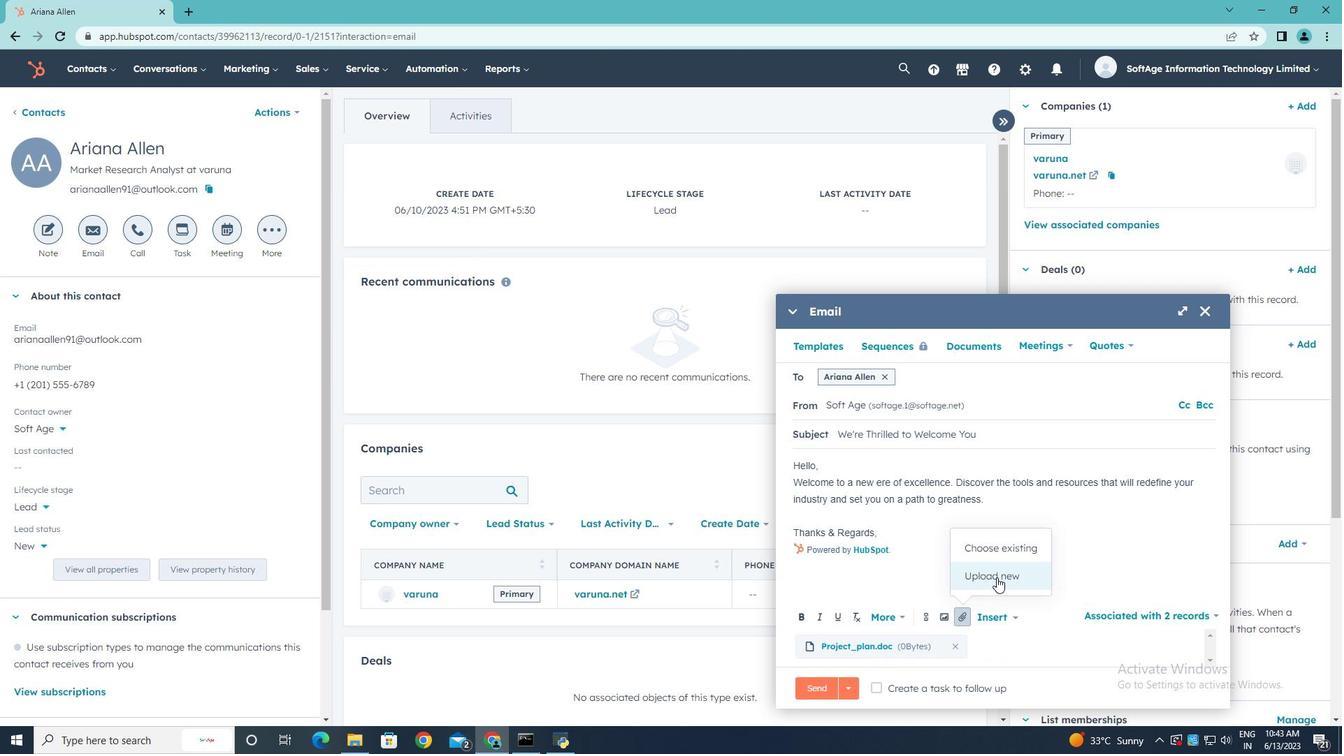 
Action: Mouse moved to (343, 132)
Screenshot: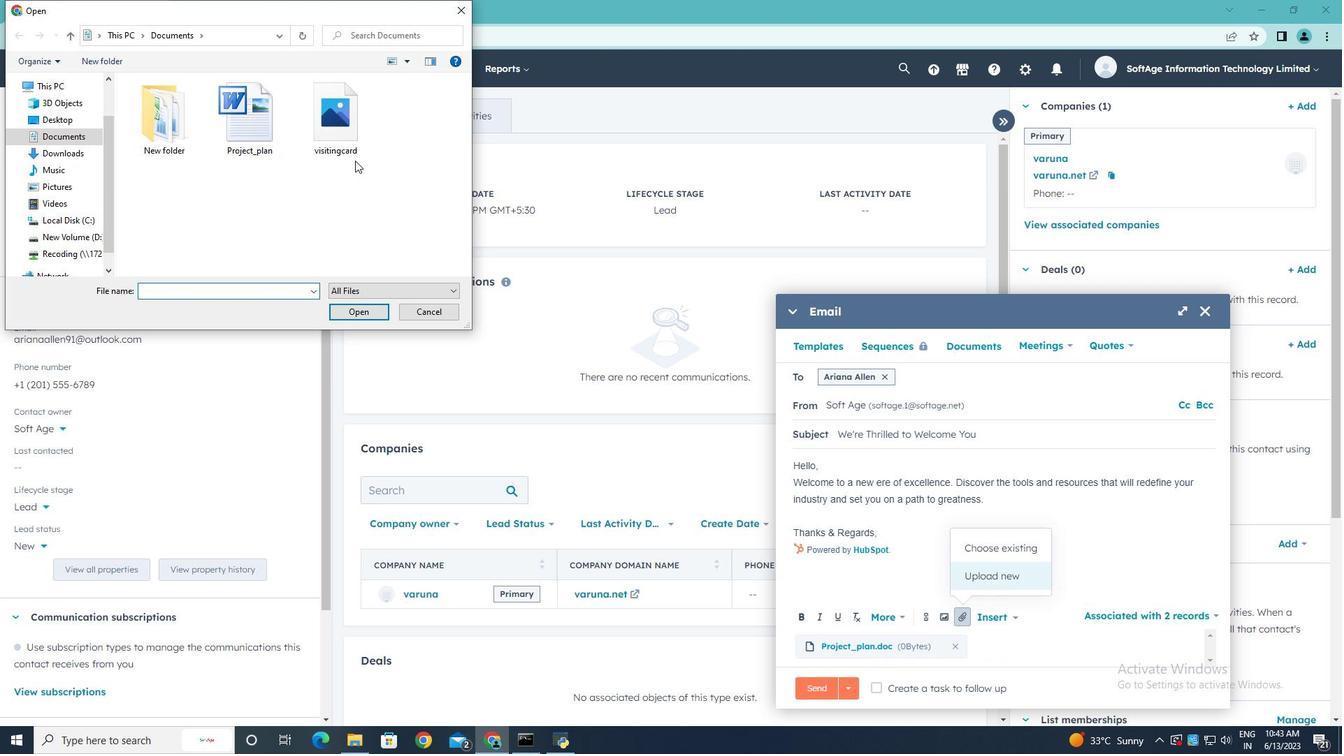 
Action: Mouse pressed left at (343, 132)
Screenshot: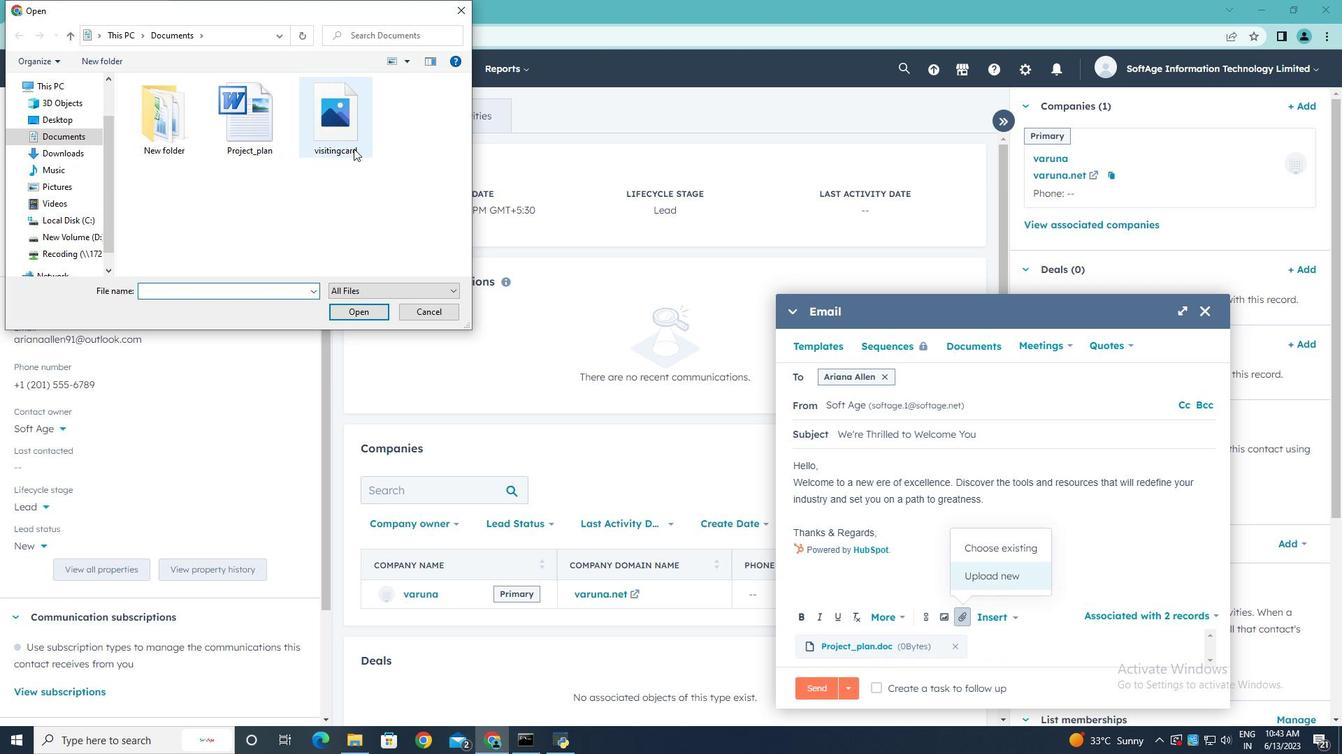 
Action: Mouse moved to (361, 314)
Screenshot: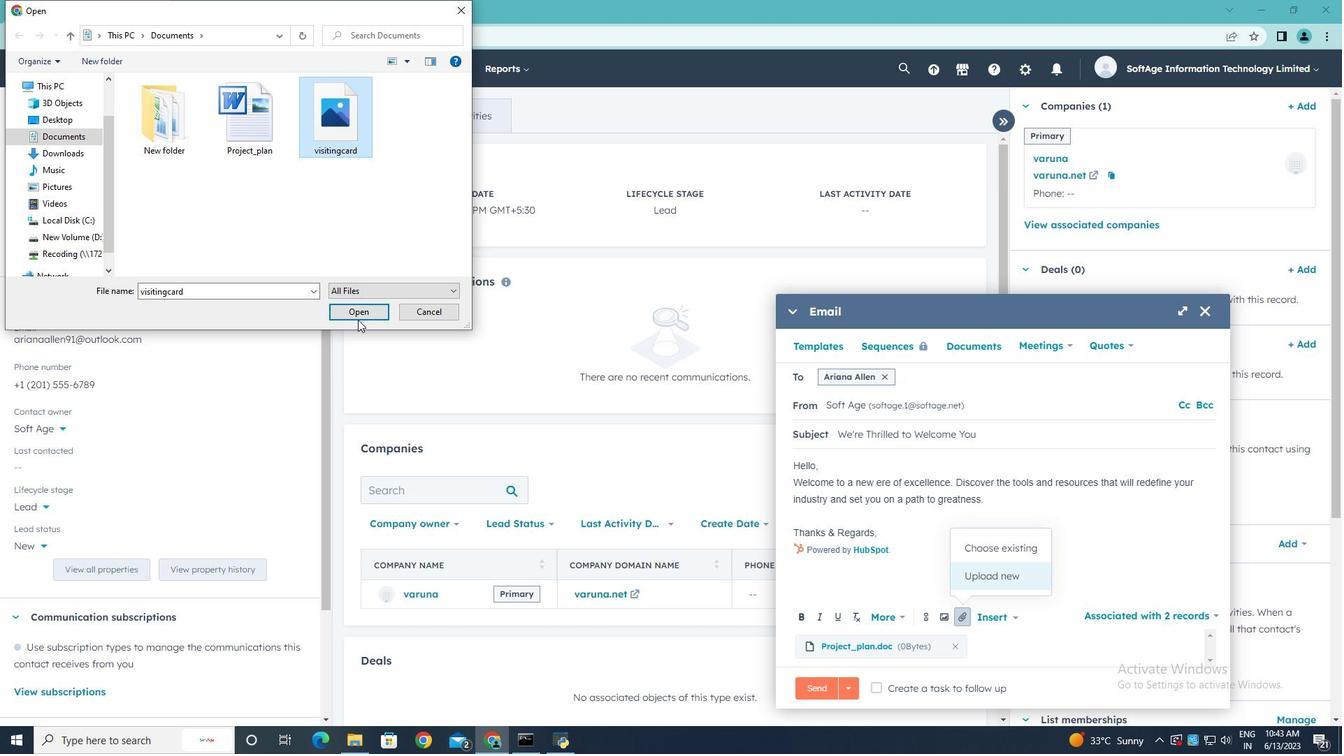 
Action: Mouse pressed left at (361, 314)
Screenshot: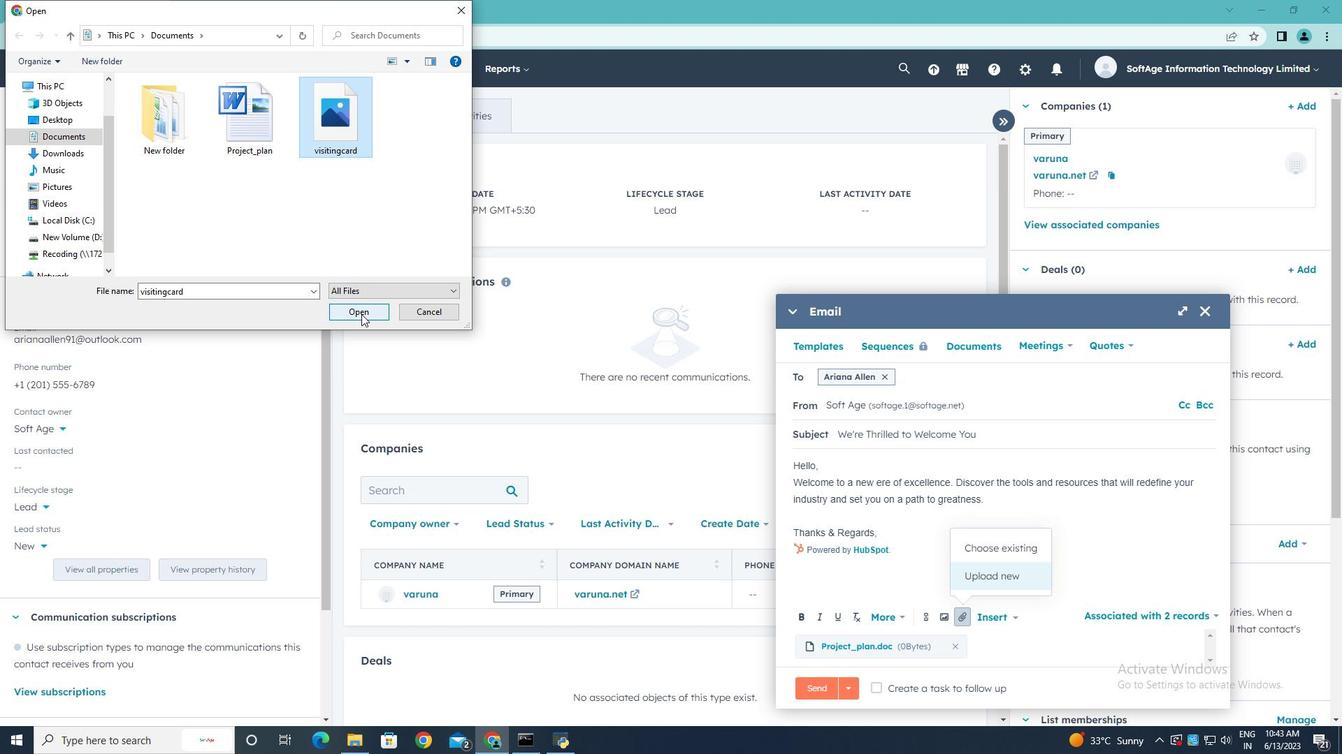 
Action: Mouse moved to (880, 534)
Screenshot: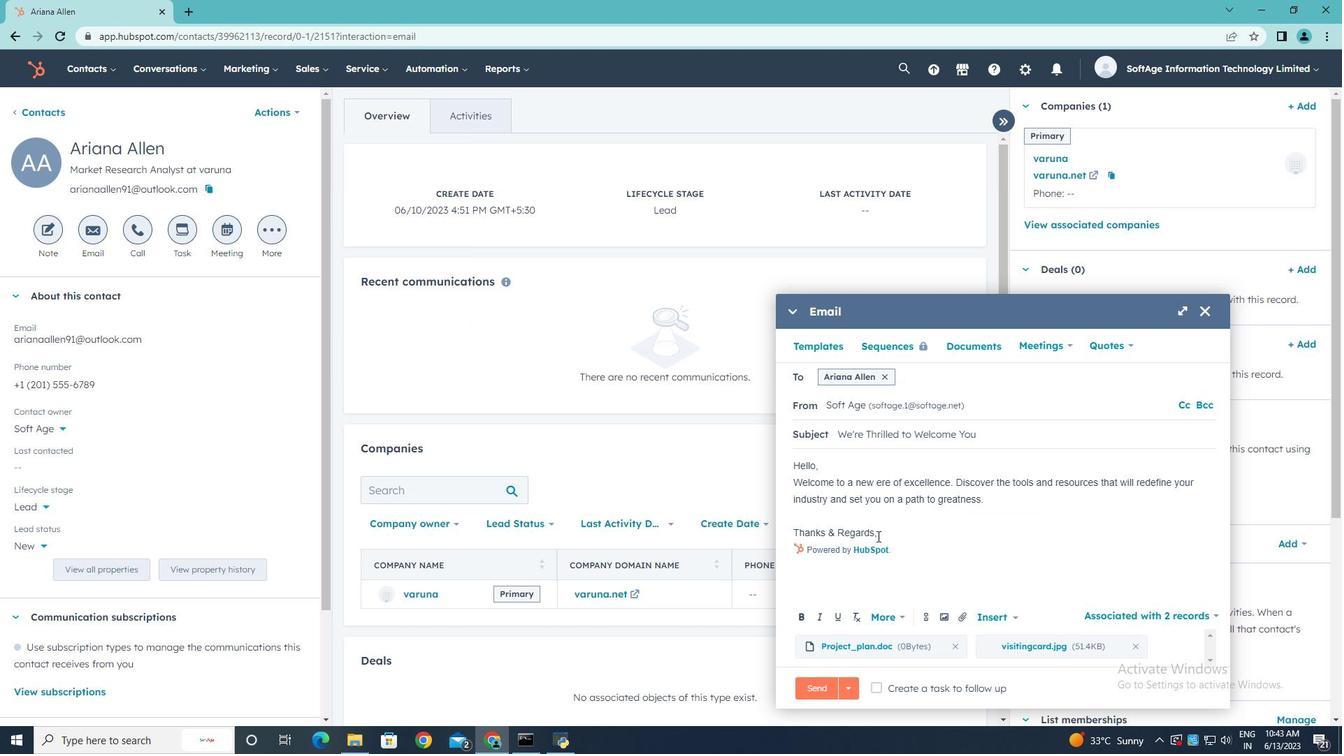 
Action: Mouse pressed left at (880, 534)
Screenshot: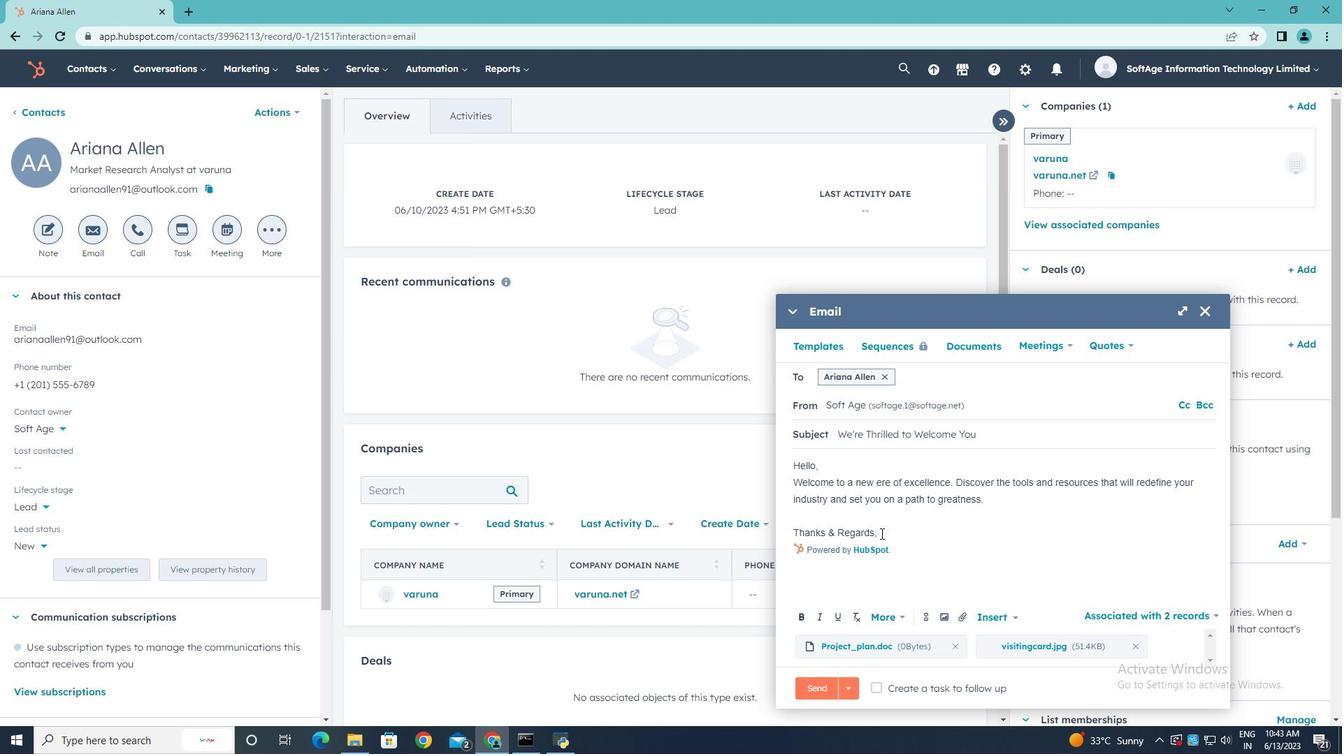 
Action: Key pressed <Key.enter>
Screenshot: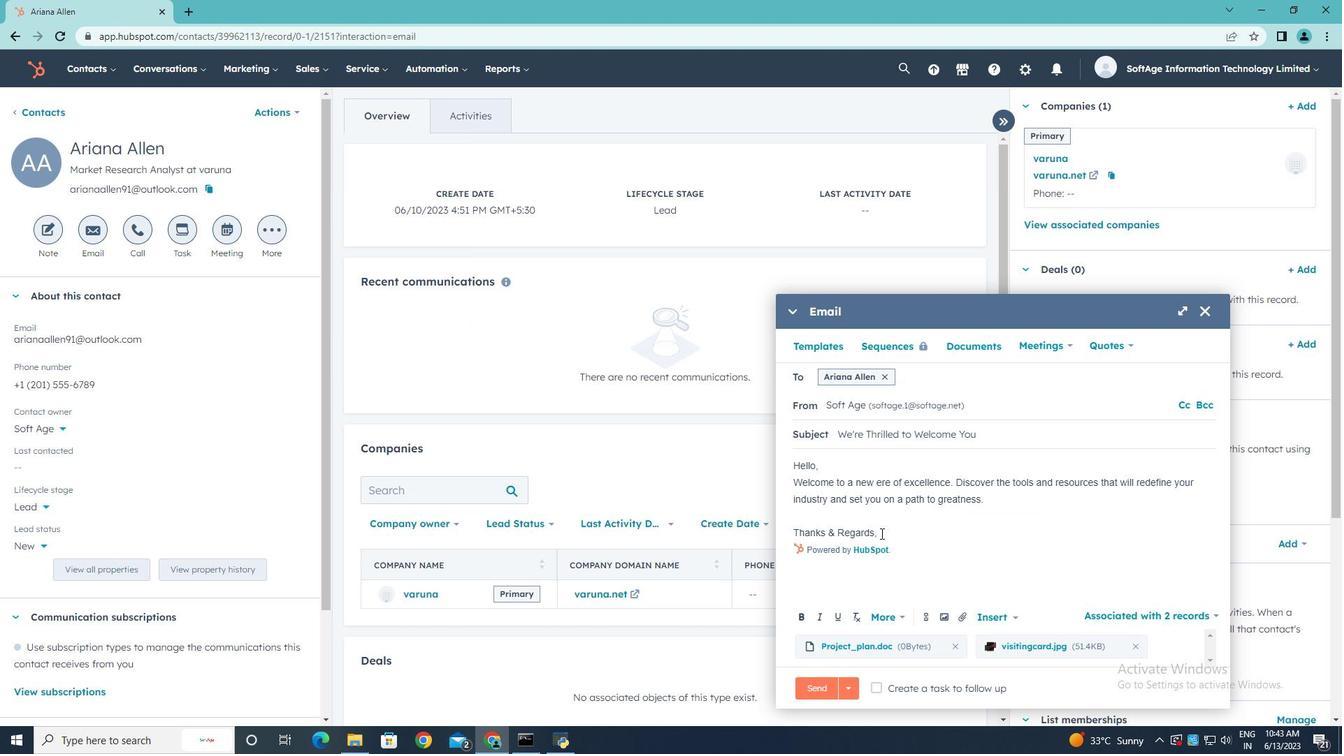 
Action: Mouse moved to (925, 617)
Screenshot: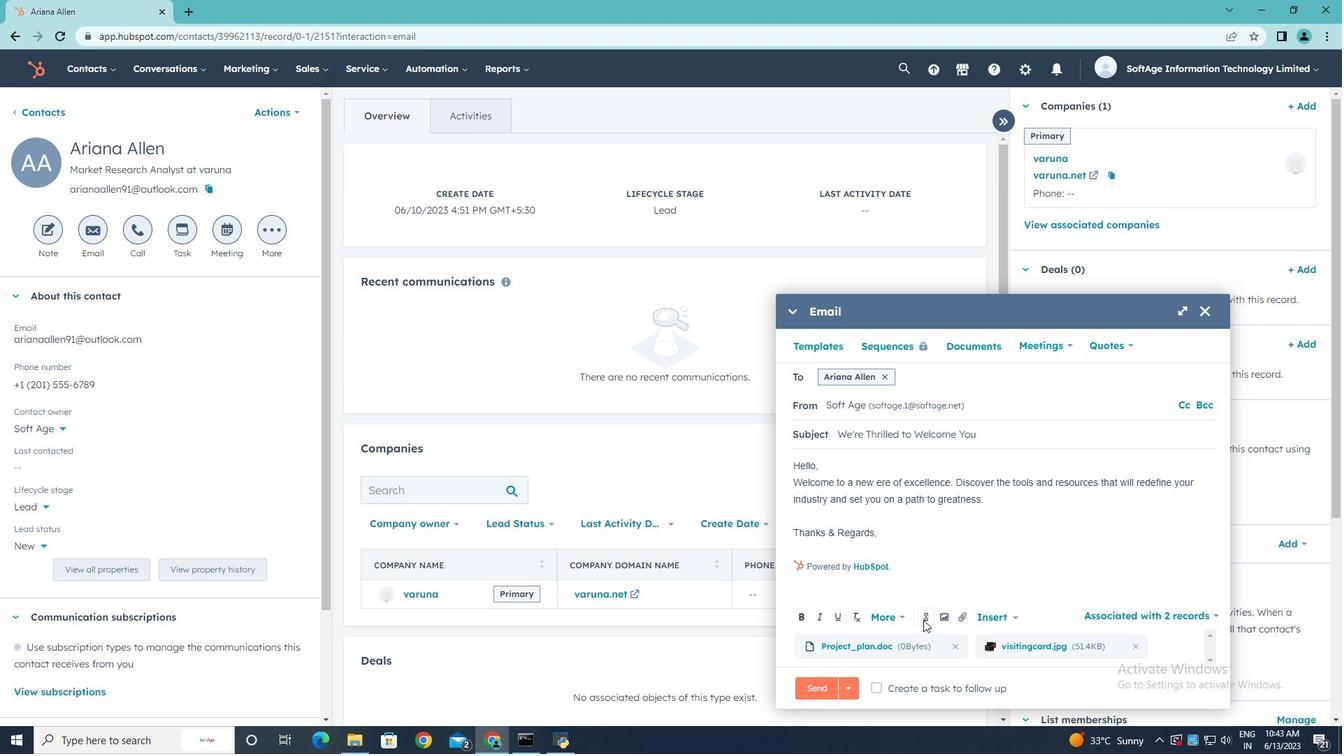 
Action: Mouse pressed left at (925, 617)
Screenshot: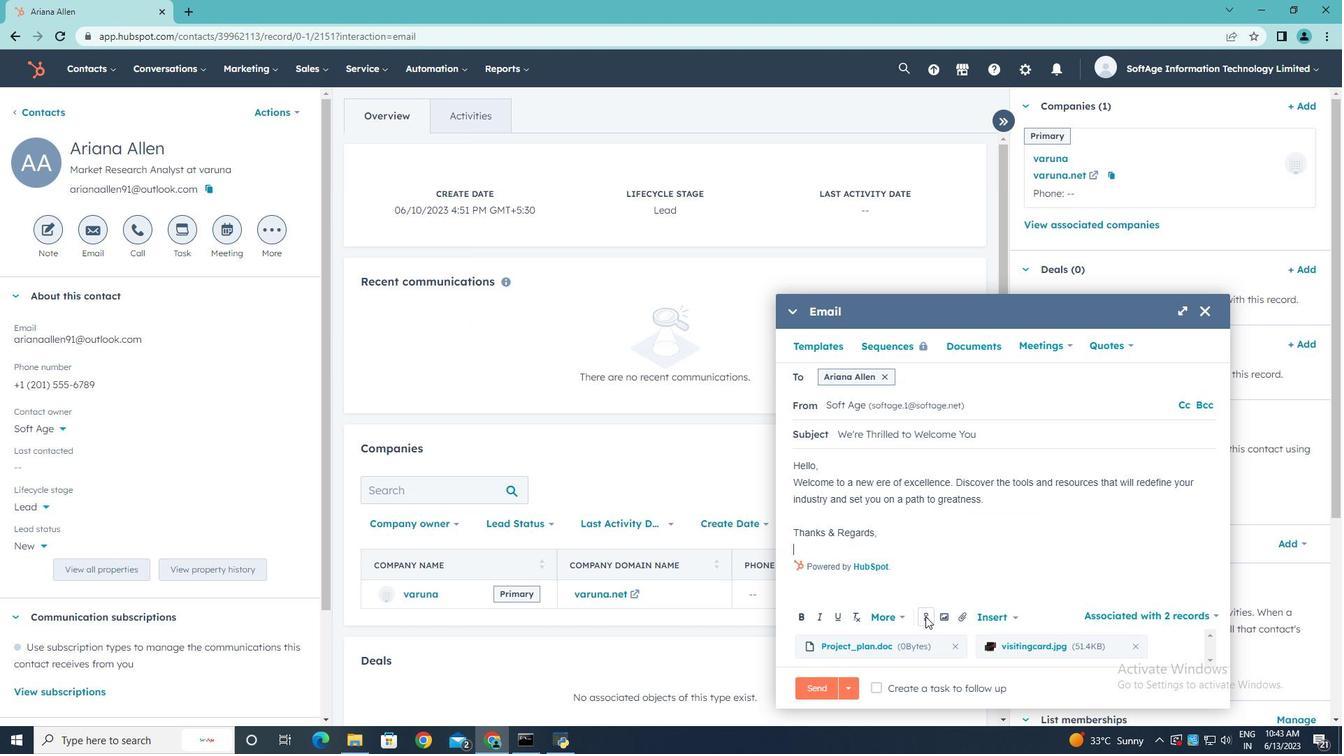 
Action: Mouse moved to (959, 465)
Screenshot: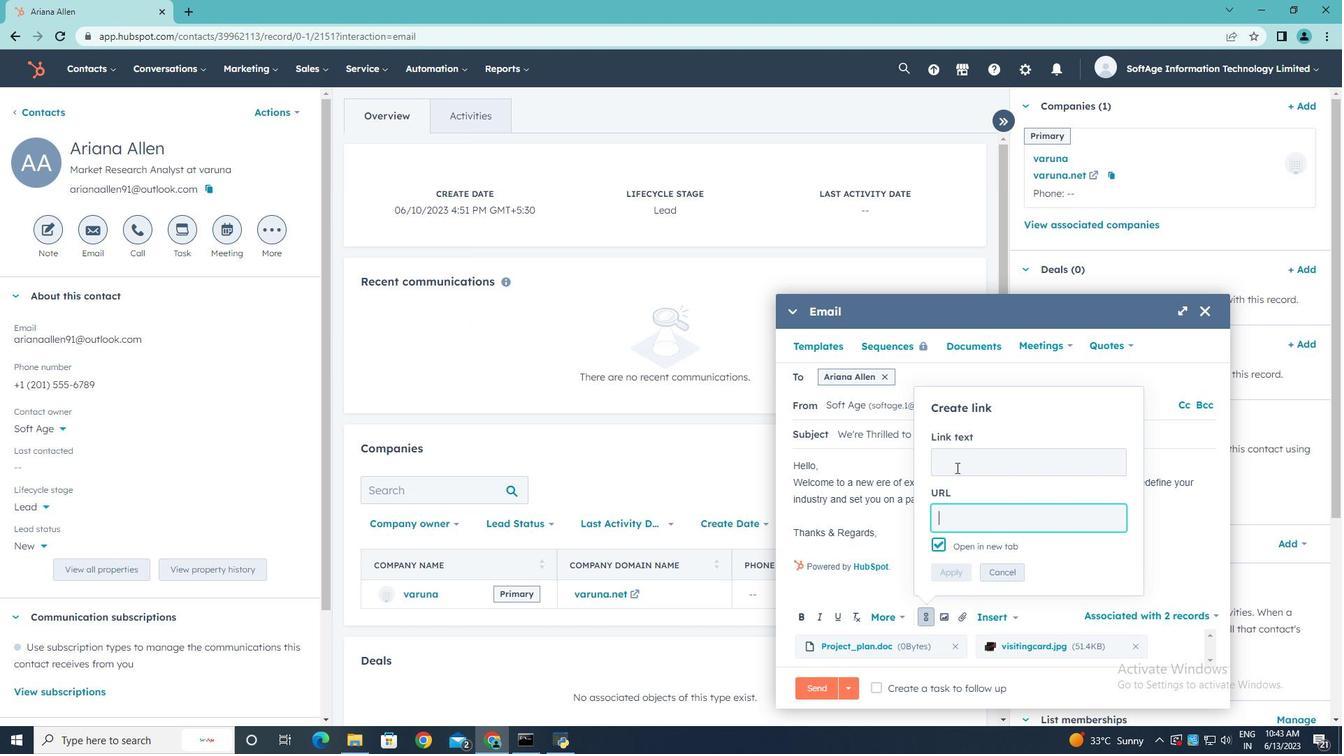 
Action: Mouse pressed left at (959, 465)
Screenshot: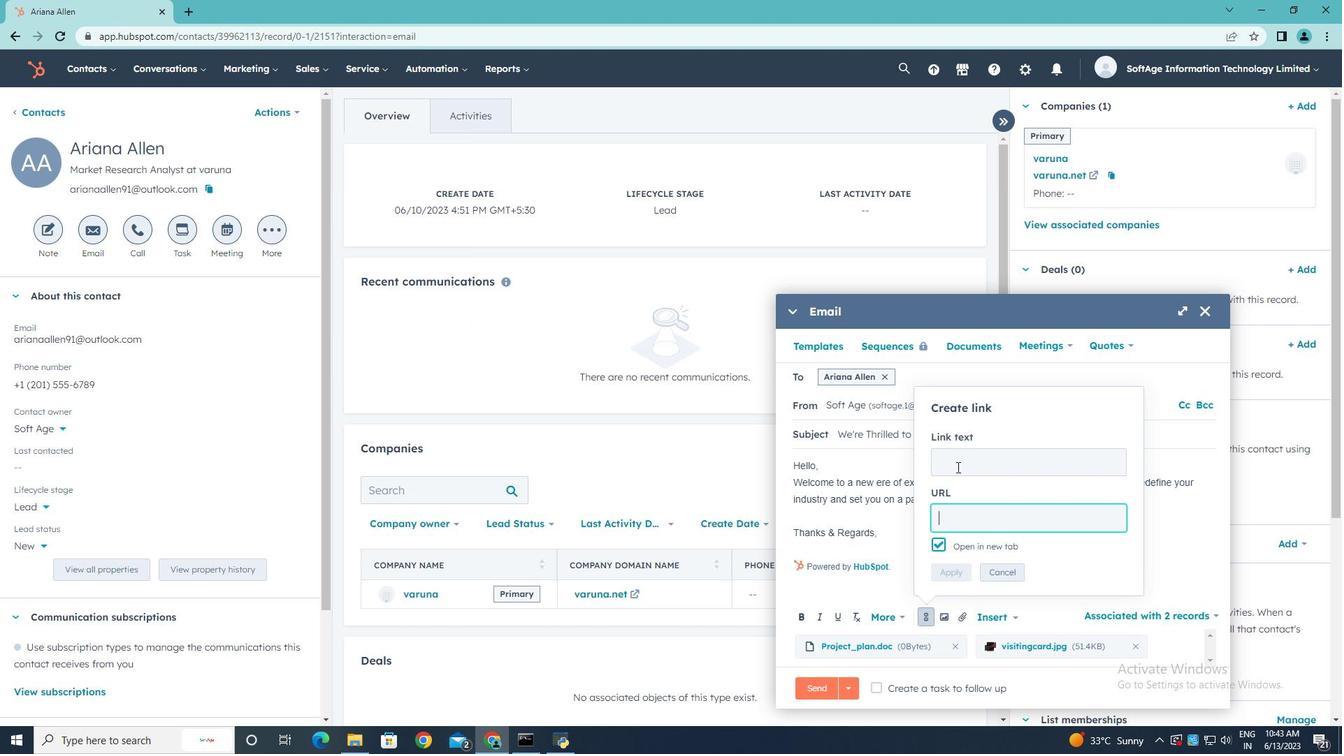 
Action: Key pressed snapchat
Screenshot: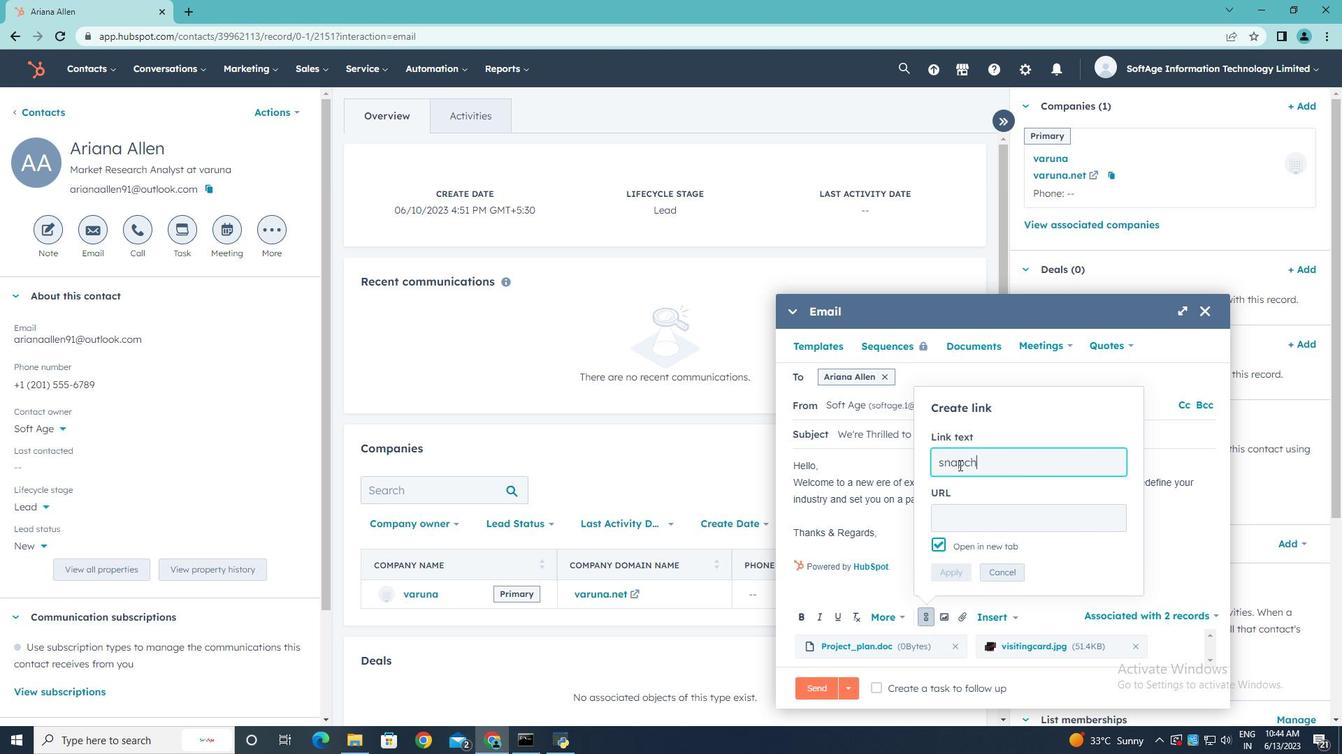 
Action: Mouse moved to (954, 517)
Screenshot: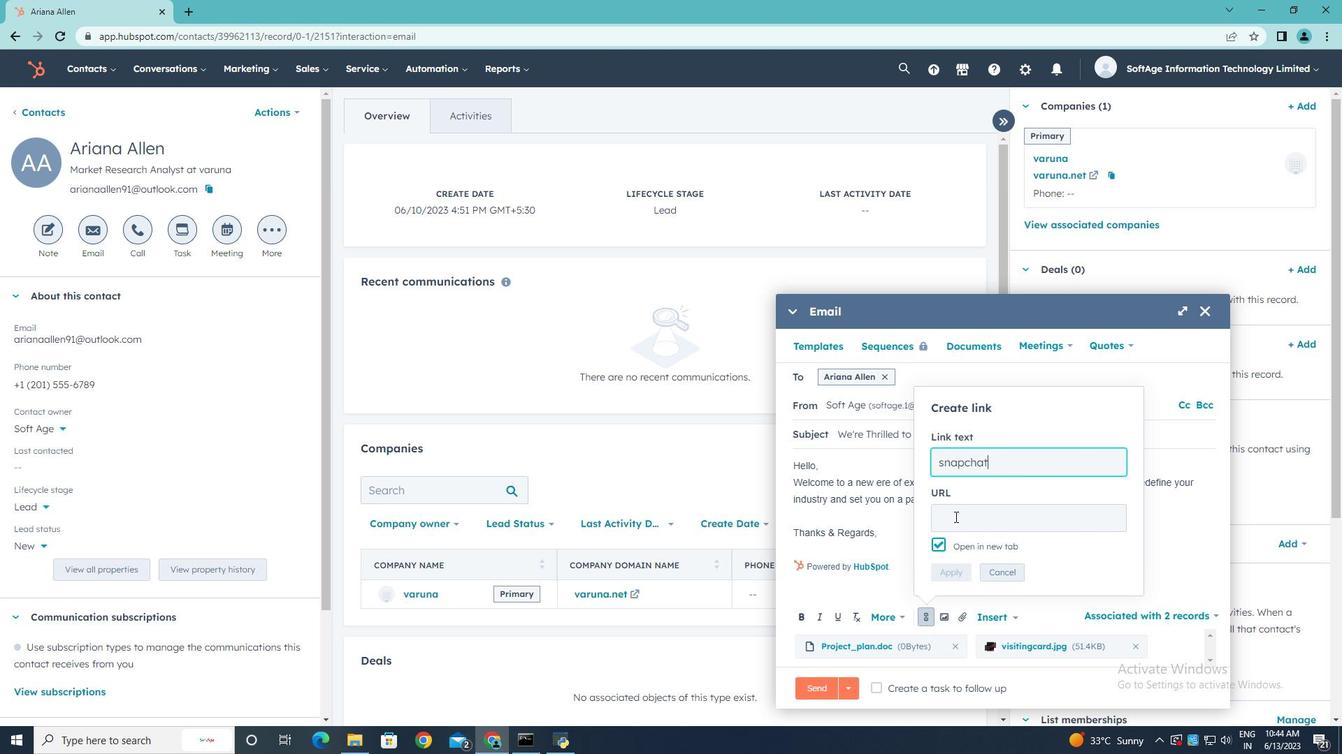 
Action: Mouse pressed left at (954, 517)
Screenshot: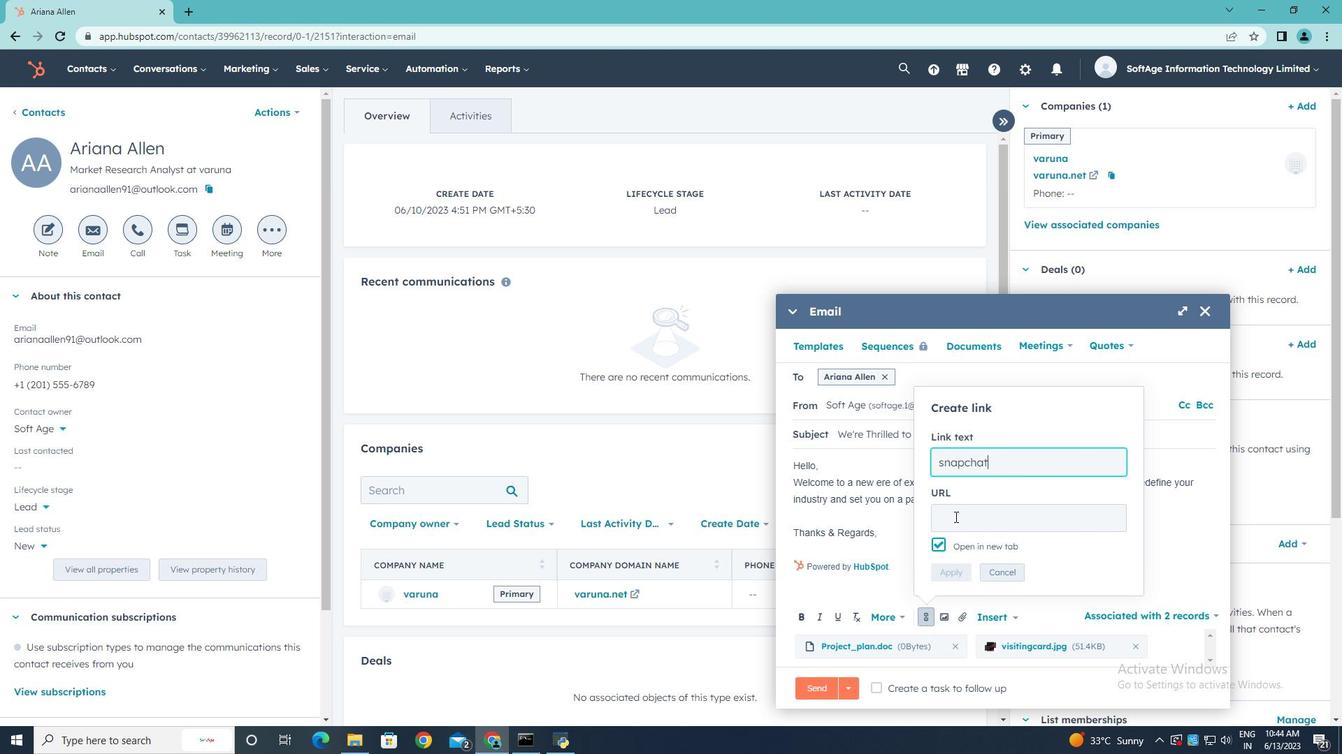 
Action: Key pressed www.snapchat.com
Screenshot: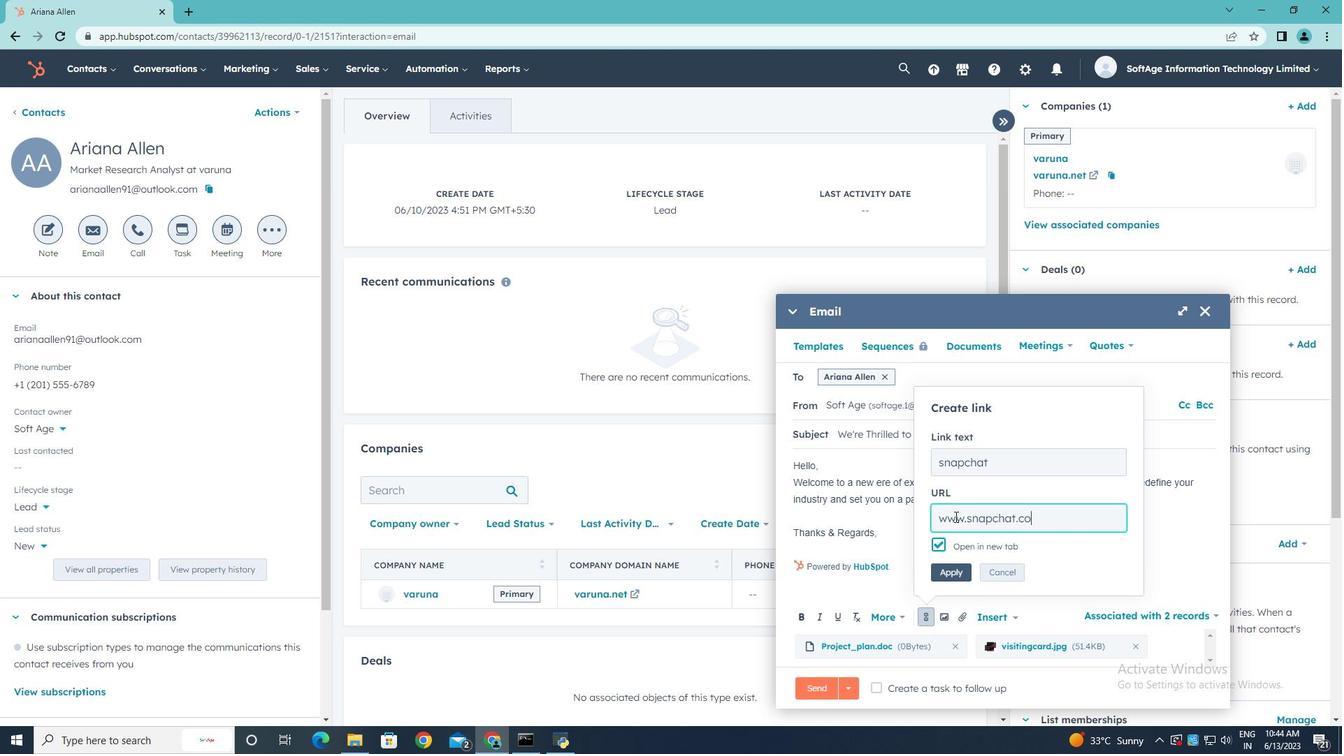 
Action: Mouse moved to (957, 570)
Screenshot: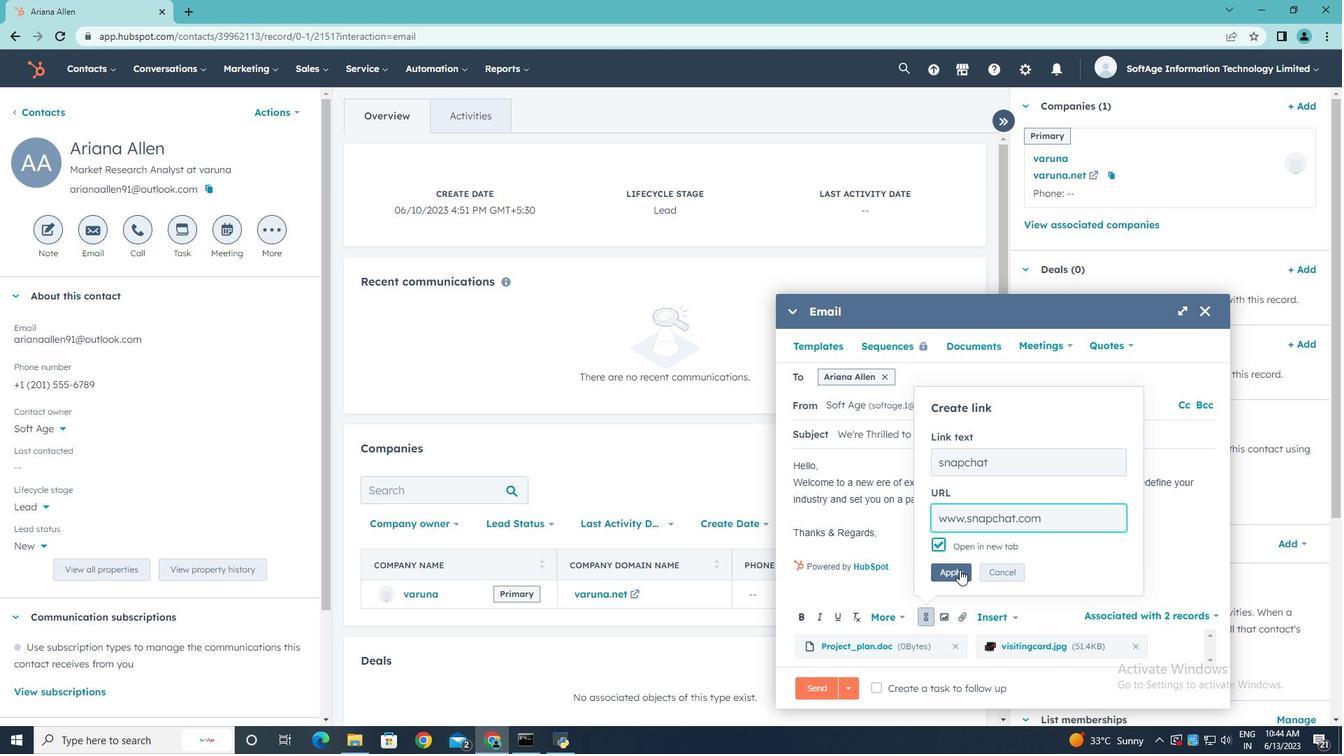
Action: Mouse pressed left at (957, 570)
Screenshot: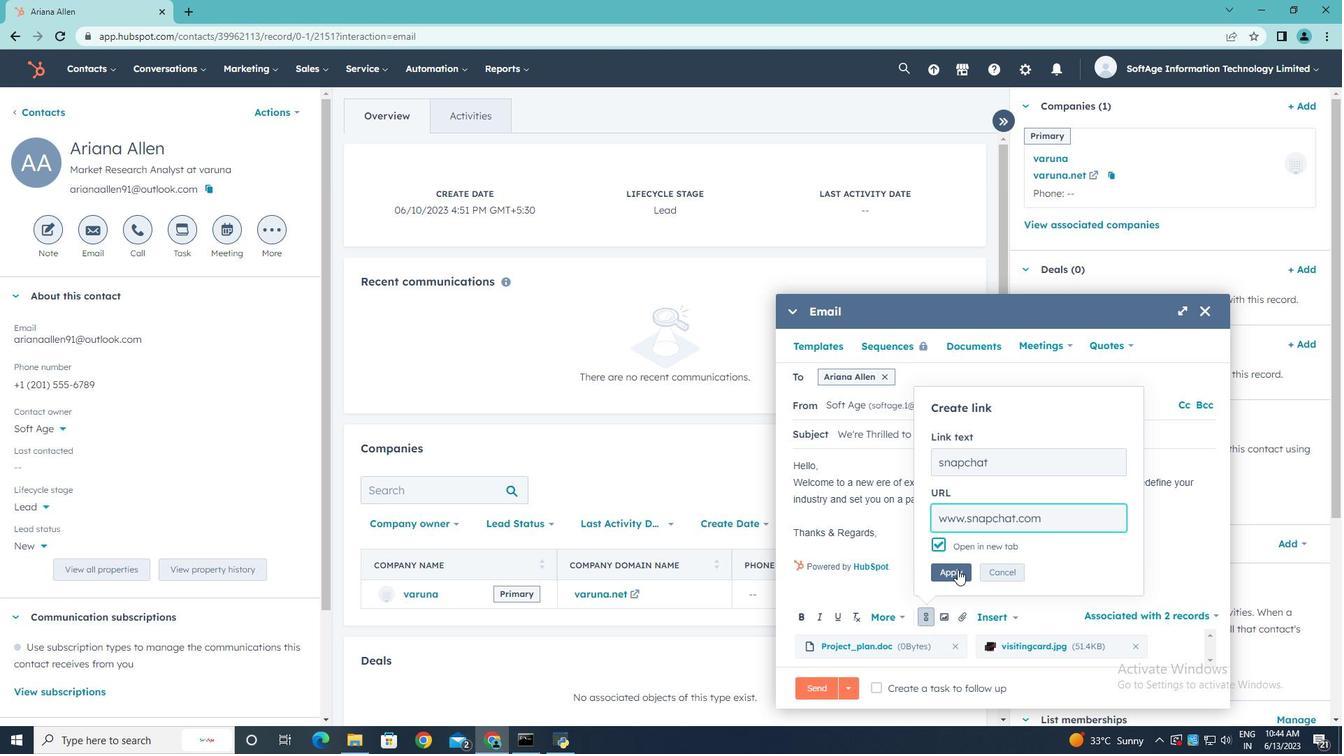
Action: Mouse moved to (876, 687)
Screenshot: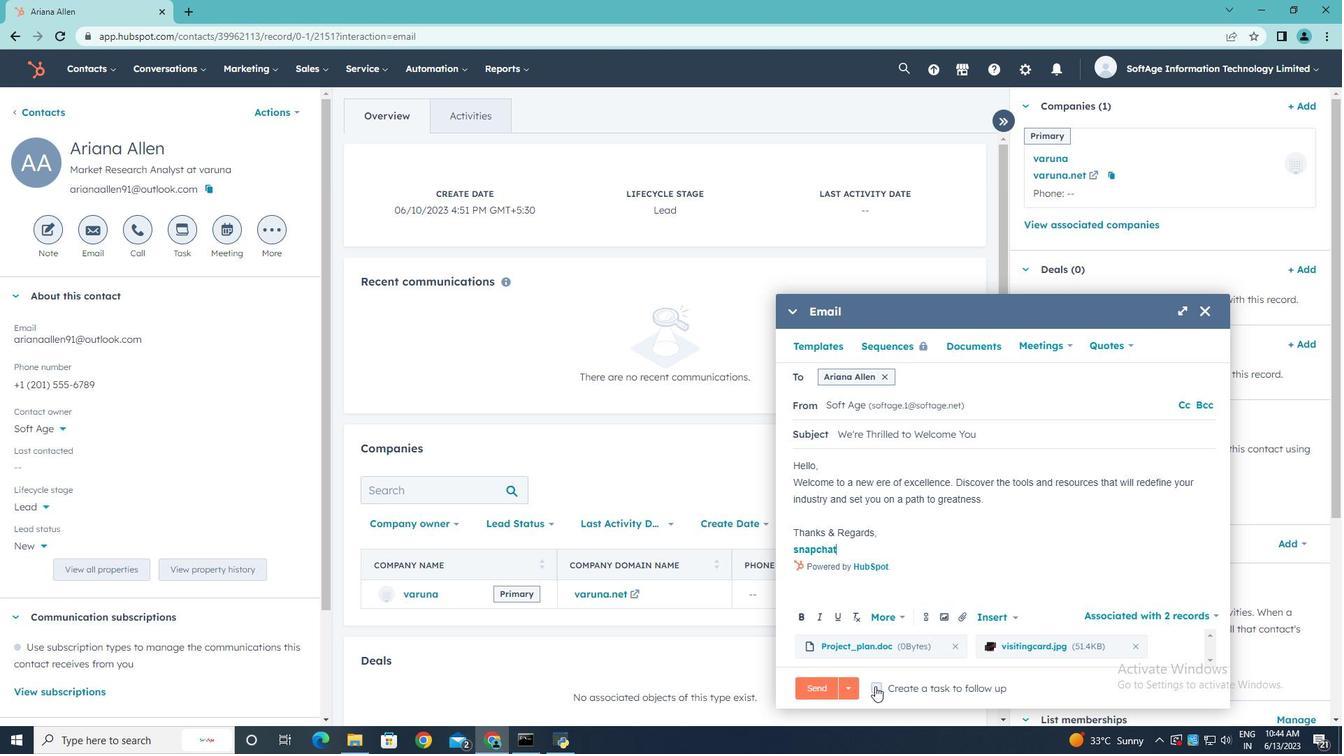 
Action: Mouse pressed left at (876, 687)
Screenshot: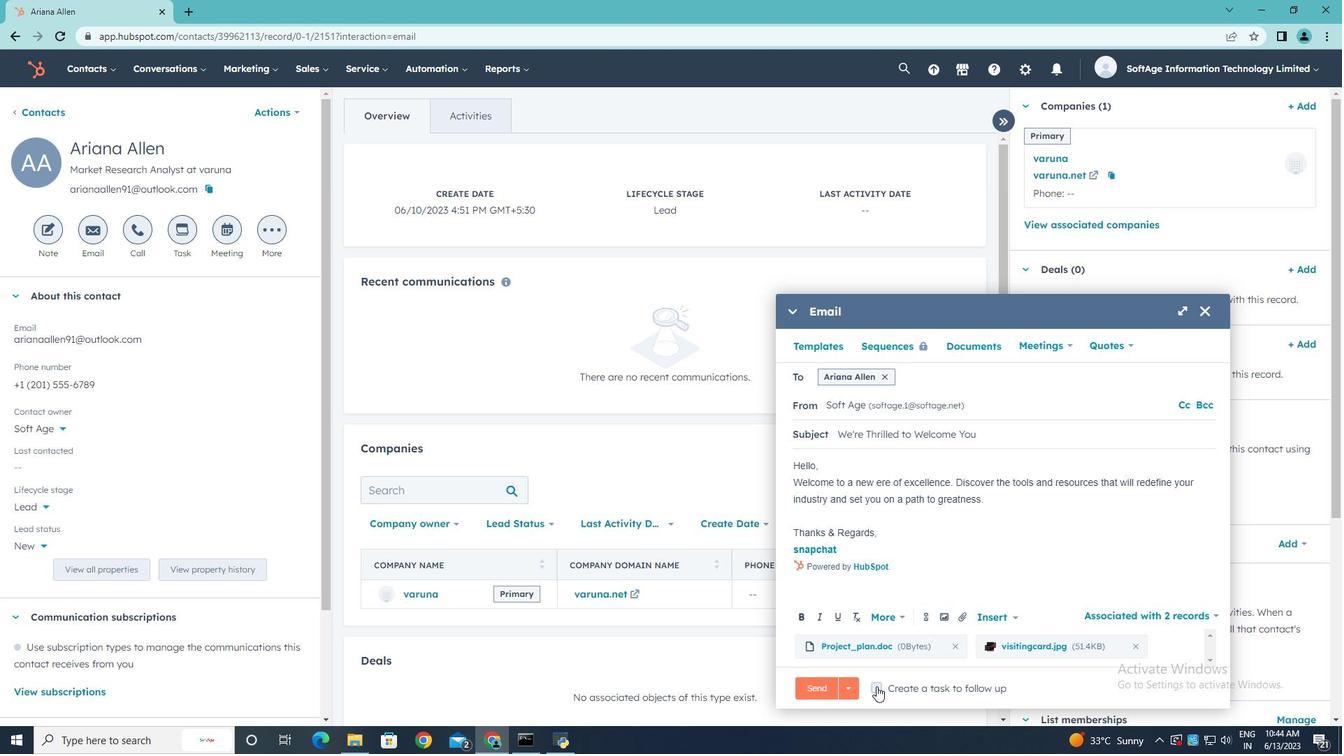 
Action: Mouse moved to (1148, 687)
Screenshot: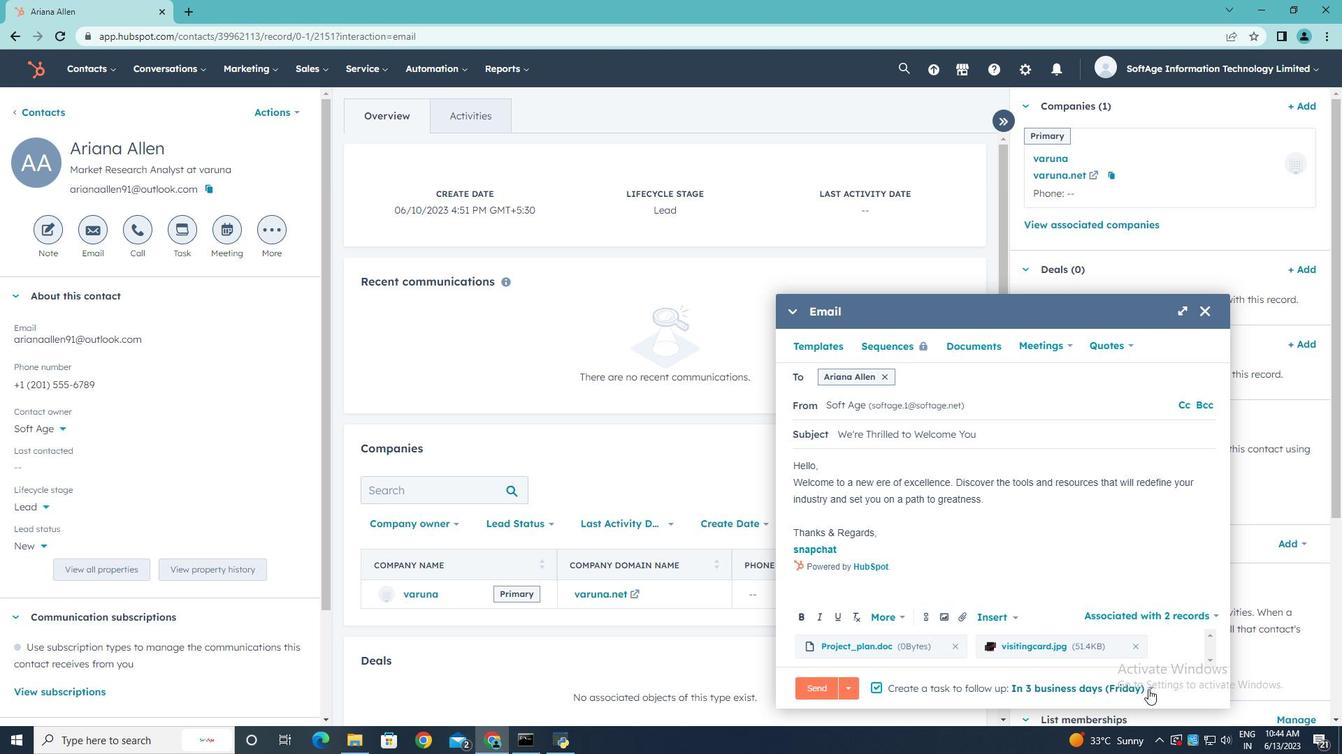 
Action: Mouse pressed left at (1148, 687)
Screenshot: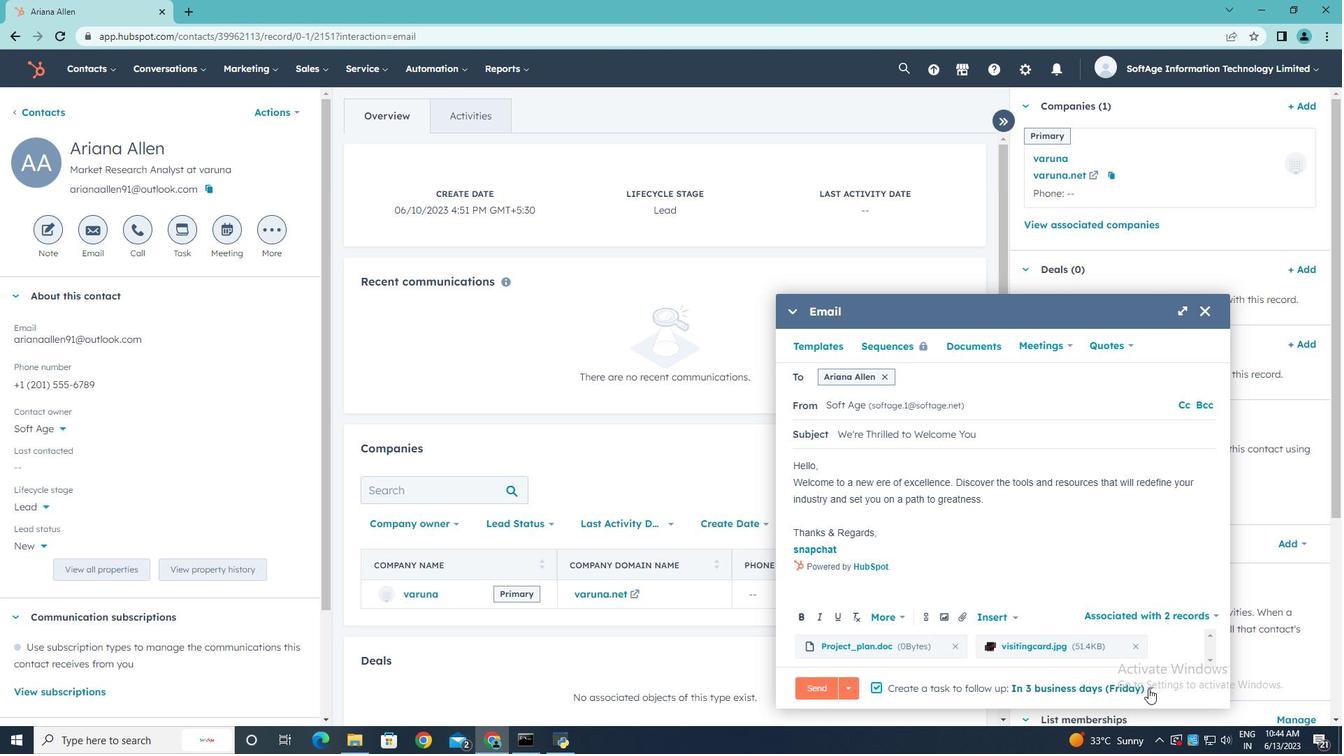 
Action: Mouse moved to (1105, 610)
Screenshot: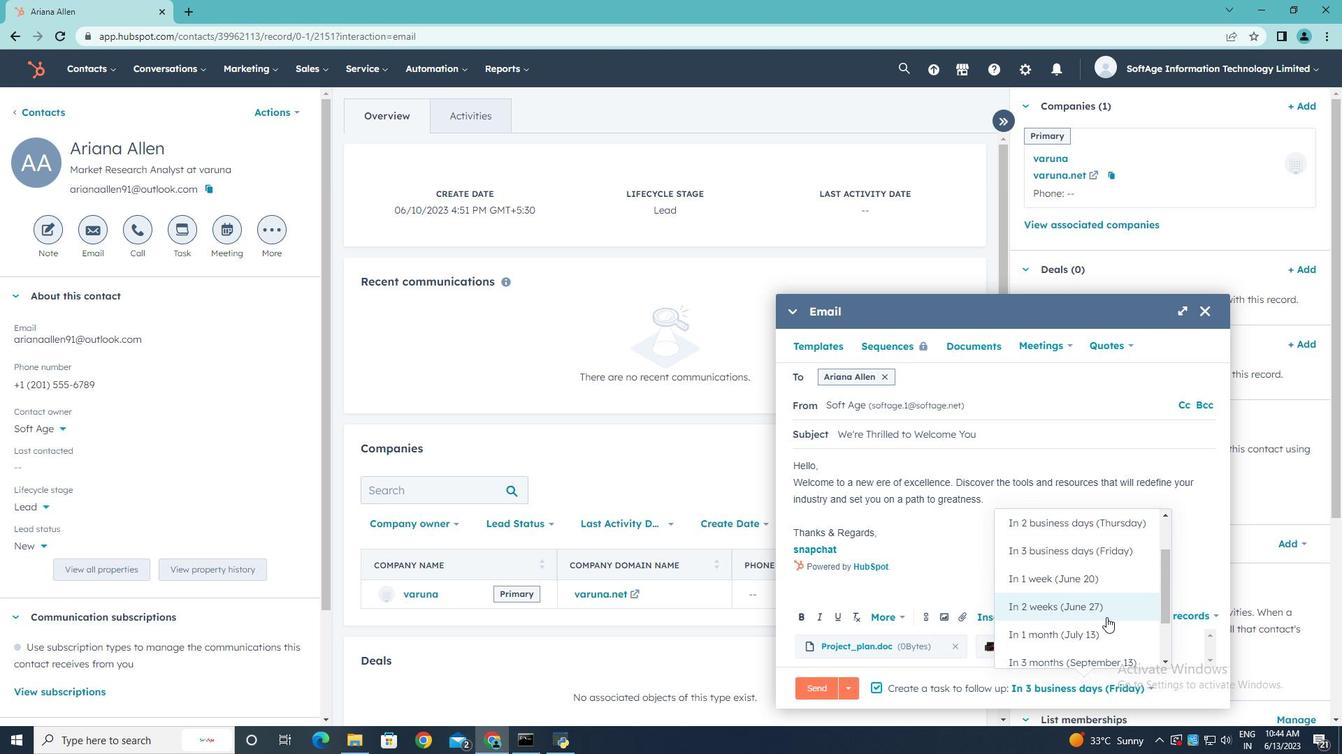 
Action: Mouse pressed left at (1105, 610)
Screenshot: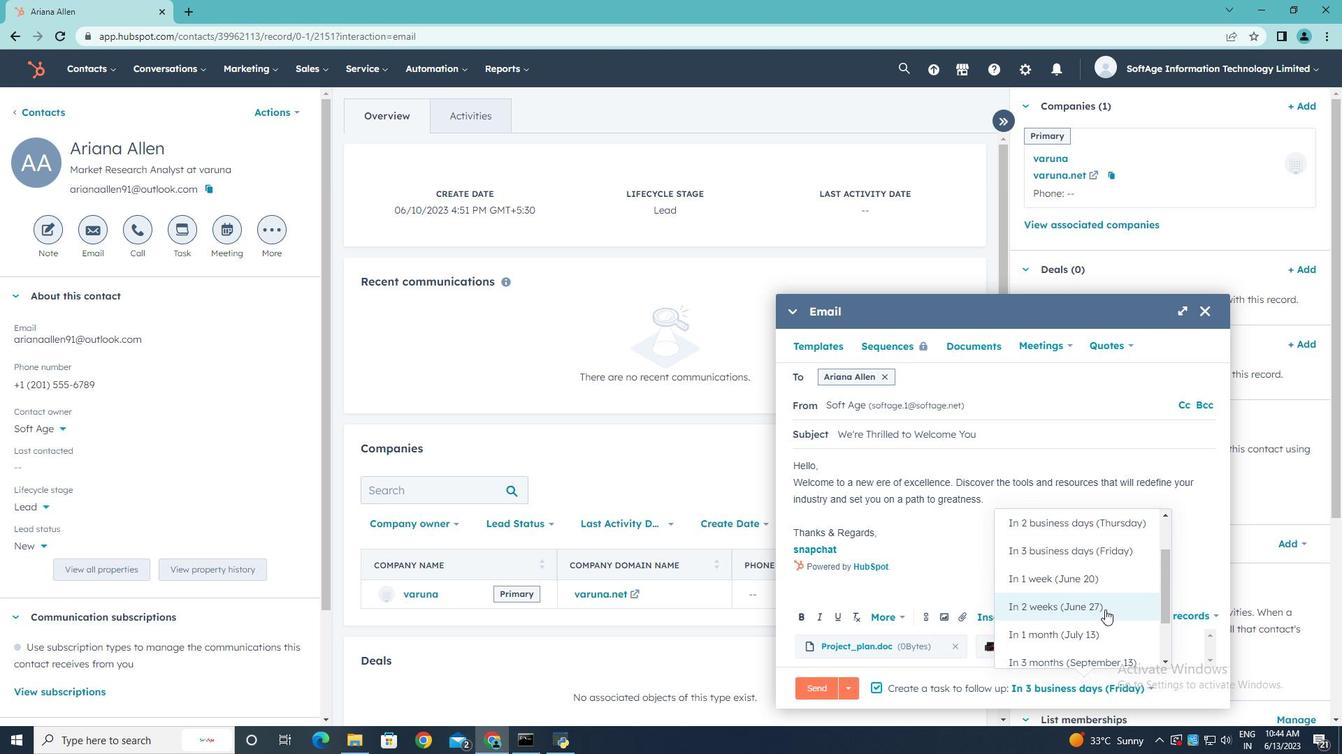 
Action: Mouse moved to (1081, 617)
Screenshot: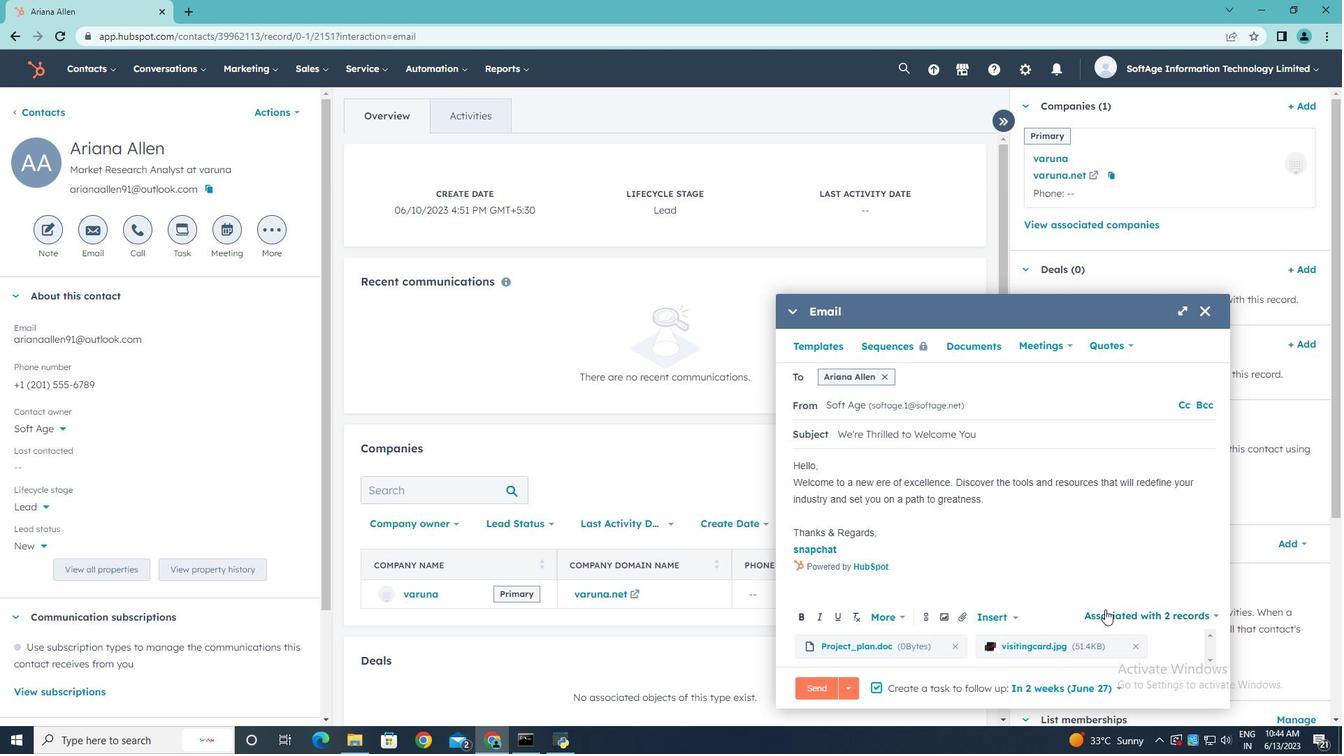 
